 Task: Look for space in Madrid from 20th april 2023 to 10th may 2023 for 5 adults in price range Rs.18000 to Rs.25000. Place can be entire place or private room with 5 bedrooms having 5 beds and 5 bathrooms. Property type can be house. Amenities needed are: wifiair conditioning, free parkinig on premises, gym, breakfast, beachfront. Booking option can be shelf check-in. Required host language is English.
Action: Mouse moved to (411, 455)
Screenshot: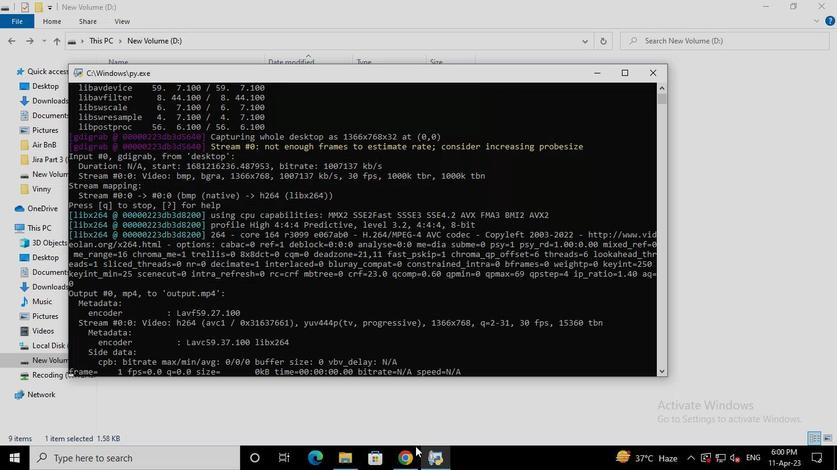 
Action: Mouse pressed left at (411, 455)
Screenshot: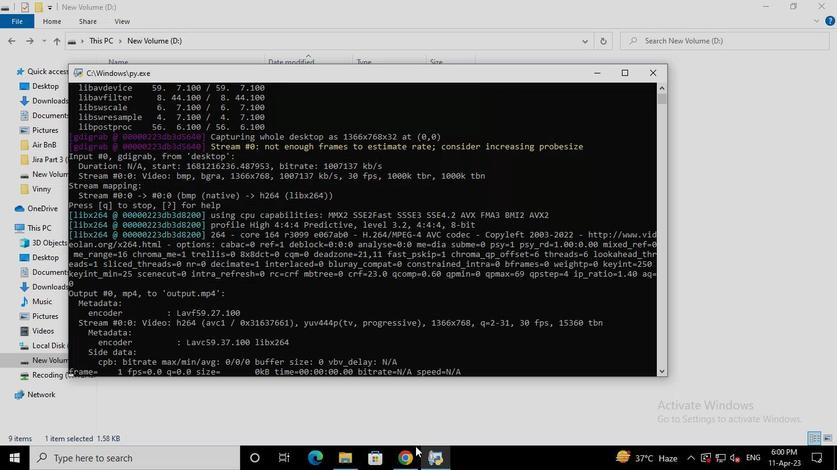 
Action: Mouse moved to (335, 109)
Screenshot: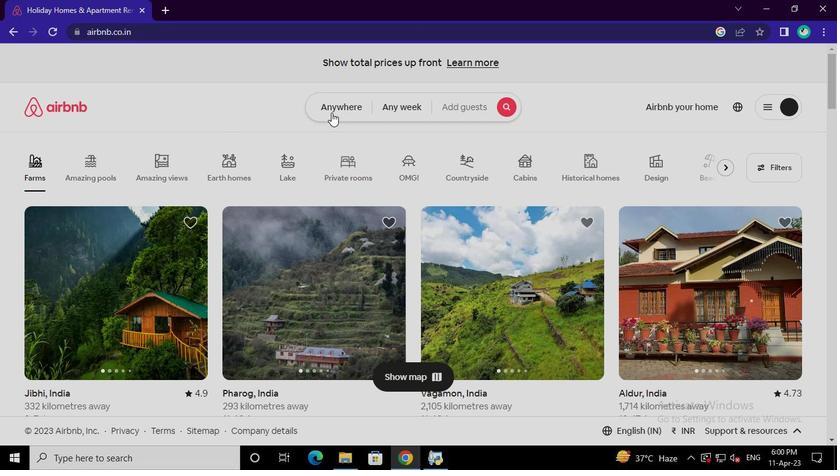 
Action: Mouse pressed left at (335, 109)
Screenshot: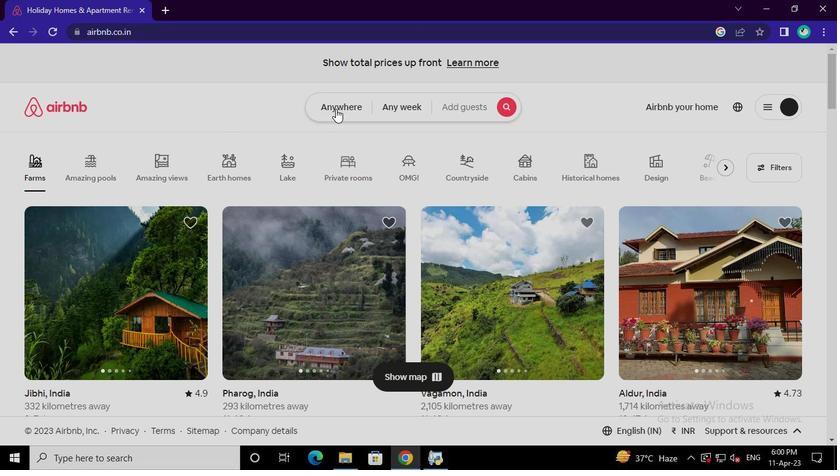 
Action: Mouse moved to (273, 144)
Screenshot: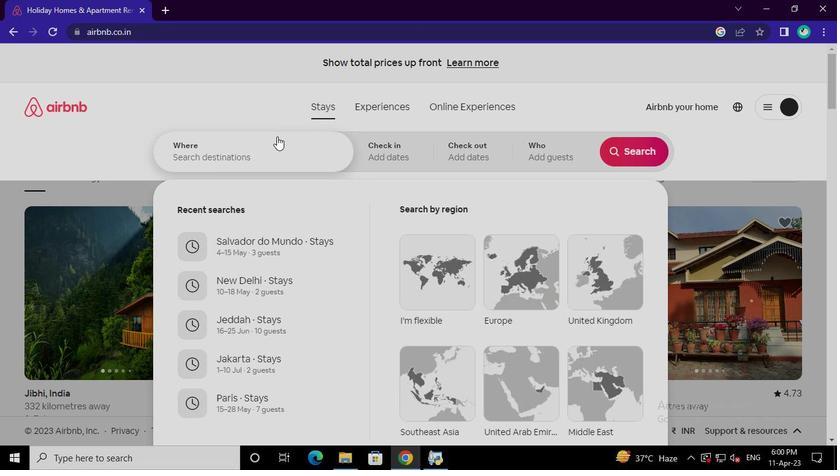 
Action: Mouse pressed left at (273, 144)
Screenshot: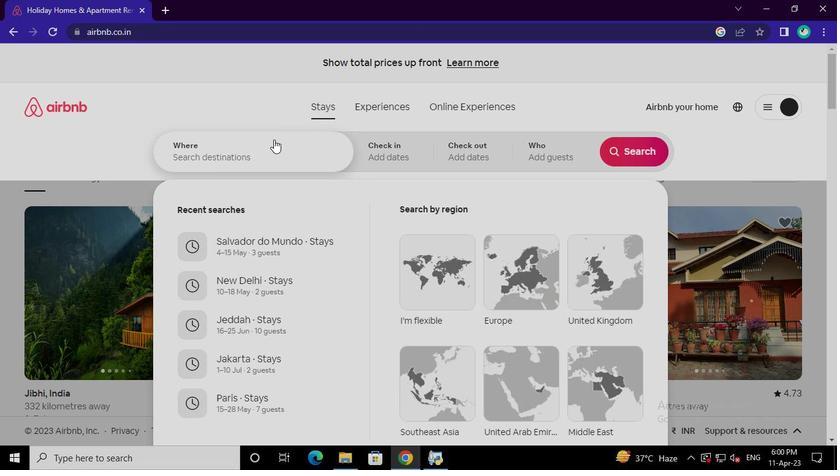 
Action: Keyboard m
Screenshot: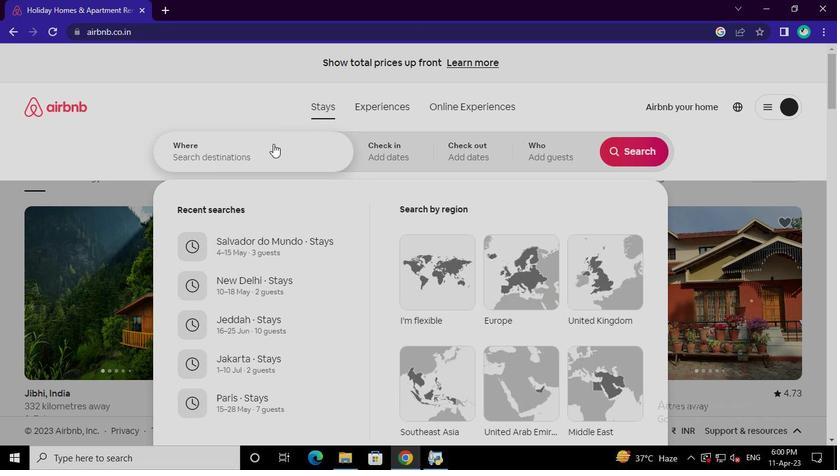 
Action: Keyboard a
Screenshot: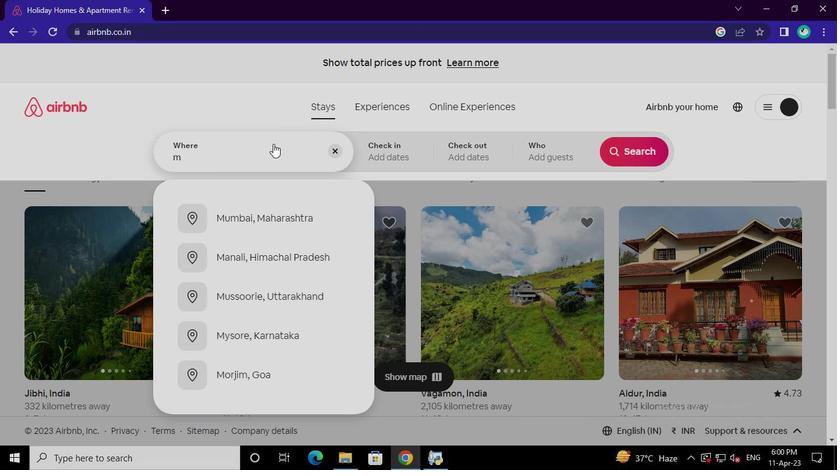 
Action: Keyboard d
Screenshot: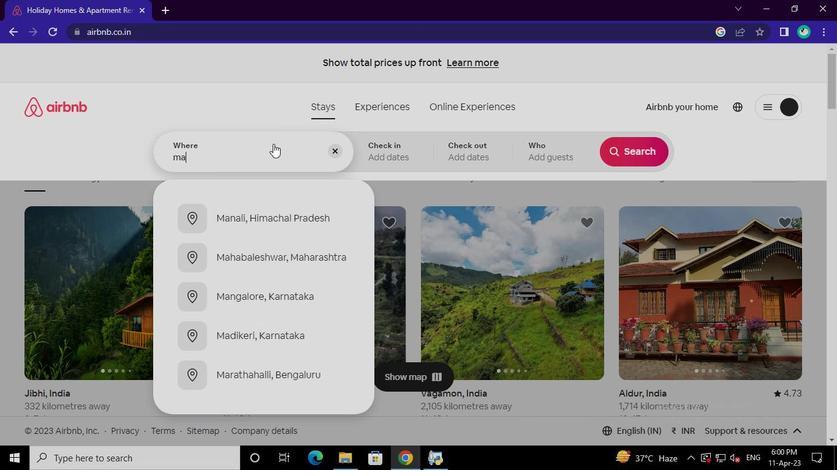 
Action: Keyboard r
Screenshot: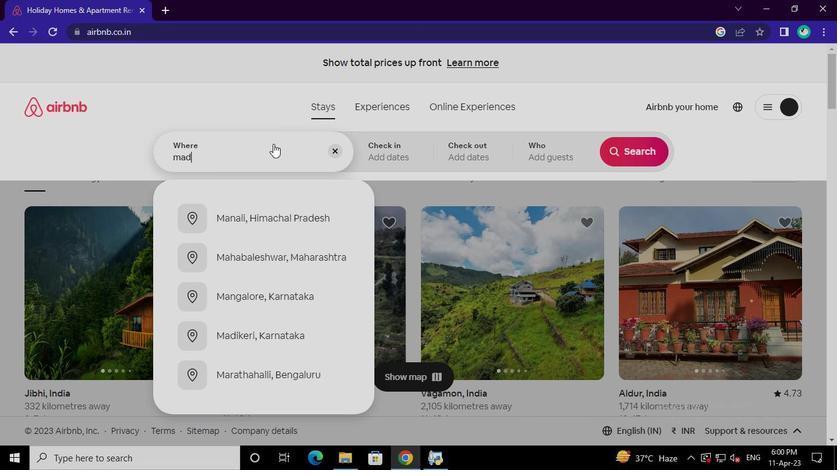 
Action: Keyboard i
Screenshot: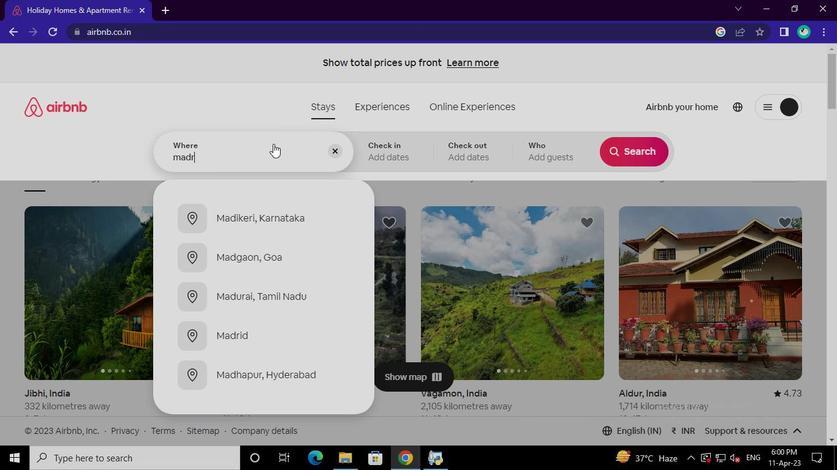 
Action: Keyboard d
Screenshot: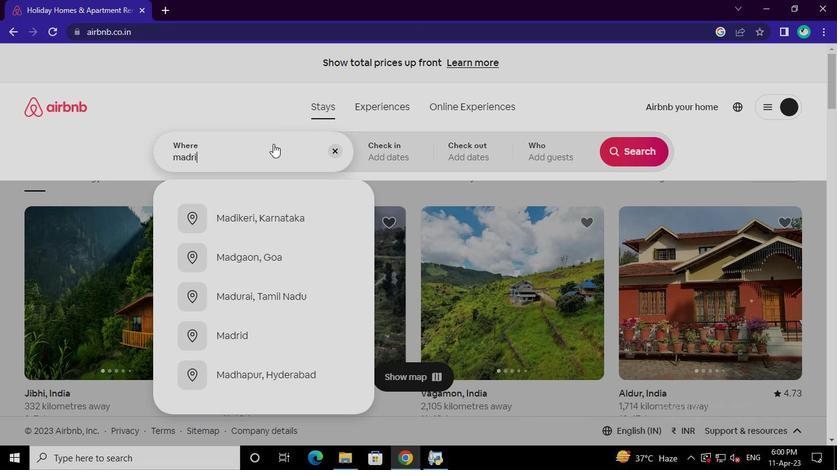 
Action: Mouse moved to (270, 212)
Screenshot: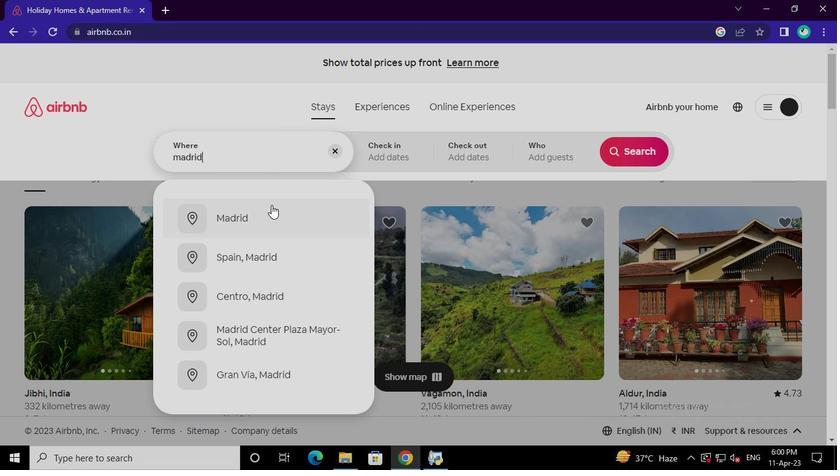 
Action: Mouse pressed left at (270, 212)
Screenshot: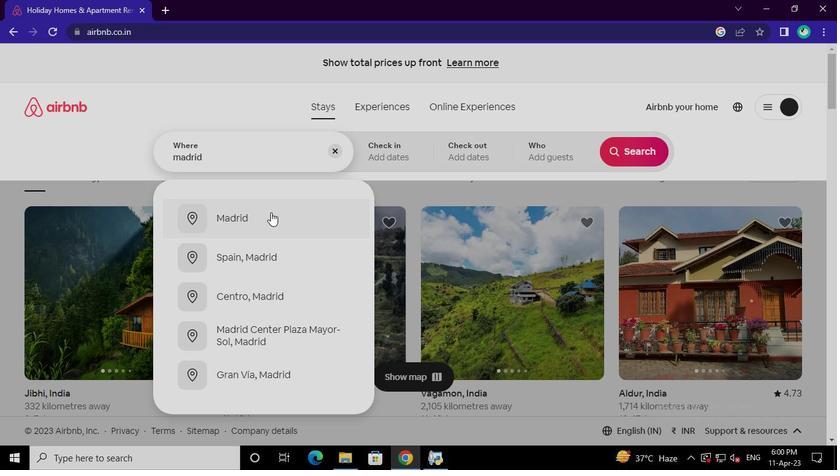 
Action: Mouse moved to (310, 385)
Screenshot: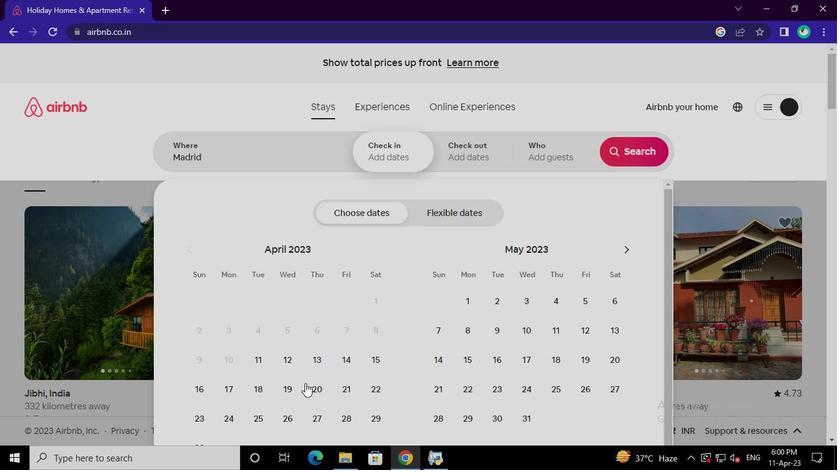 
Action: Mouse pressed left at (310, 385)
Screenshot: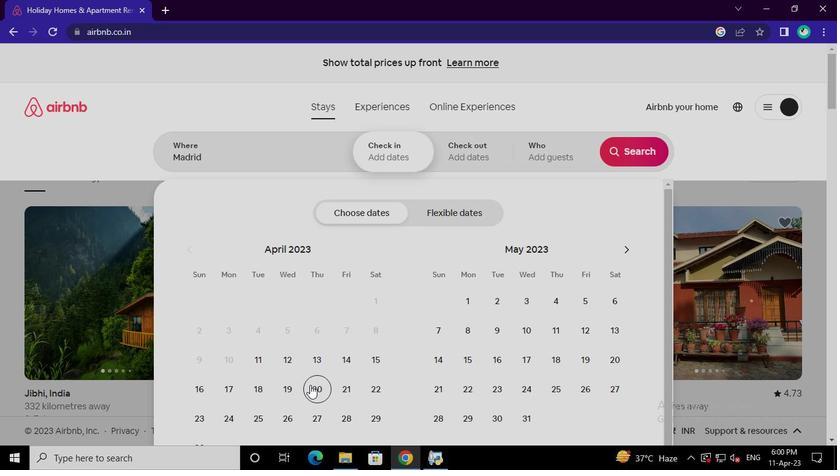 
Action: Mouse moved to (521, 329)
Screenshot: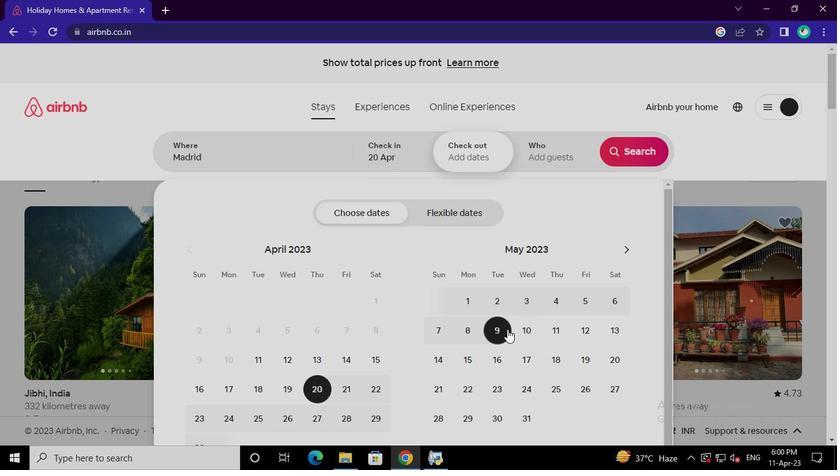 
Action: Mouse pressed left at (521, 329)
Screenshot: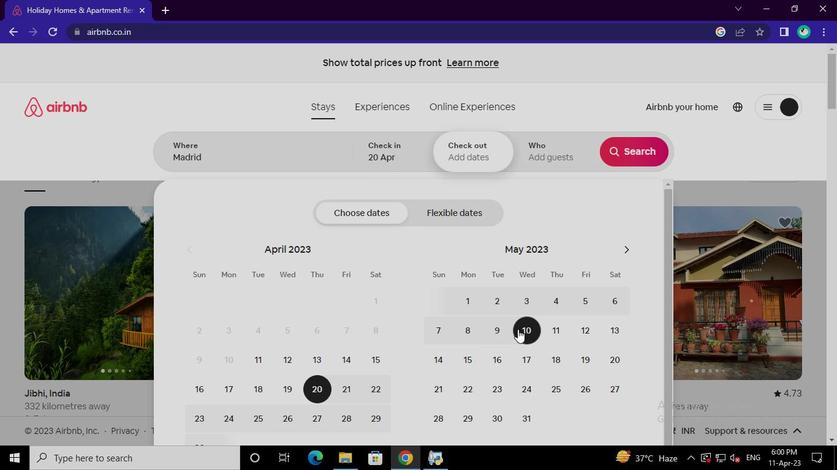 
Action: Mouse moved to (543, 146)
Screenshot: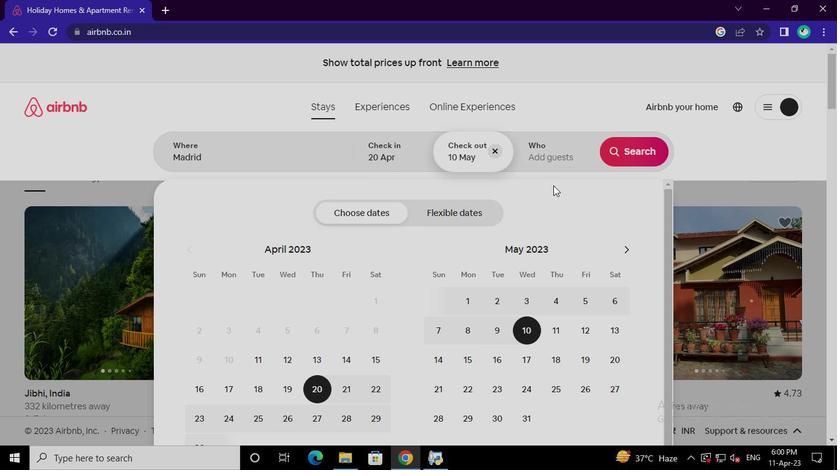 
Action: Mouse pressed left at (543, 146)
Screenshot: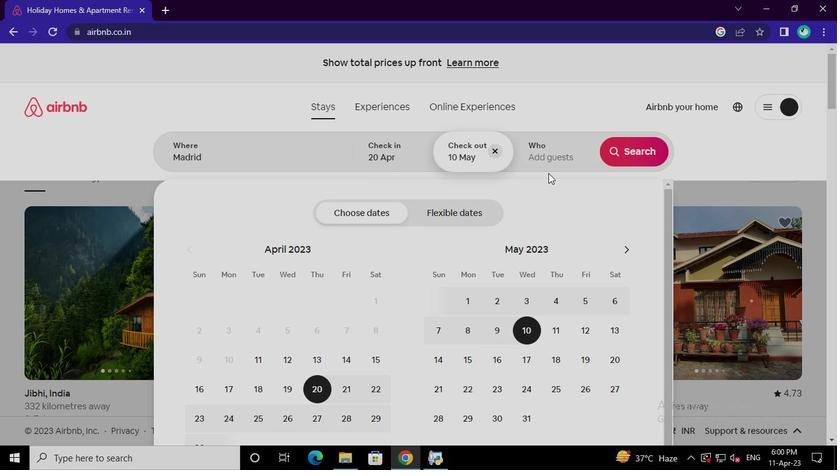 
Action: Mouse moved to (641, 215)
Screenshot: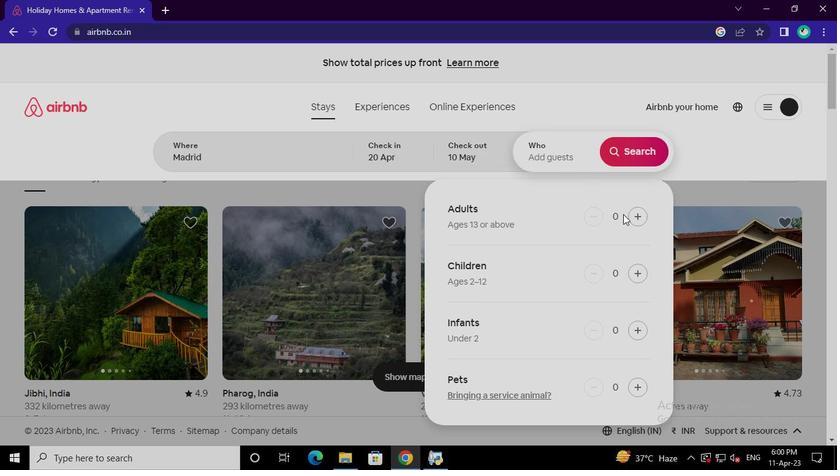 
Action: Mouse pressed left at (641, 215)
Screenshot: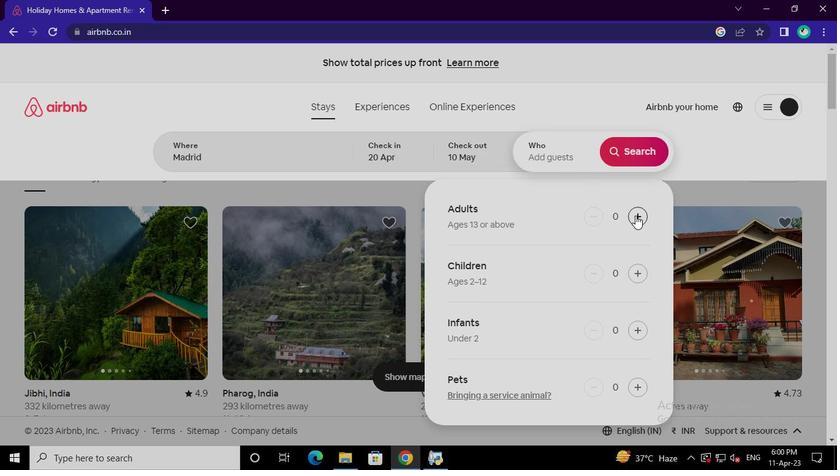 
Action: Mouse pressed left at (641, 215)
Screenshot: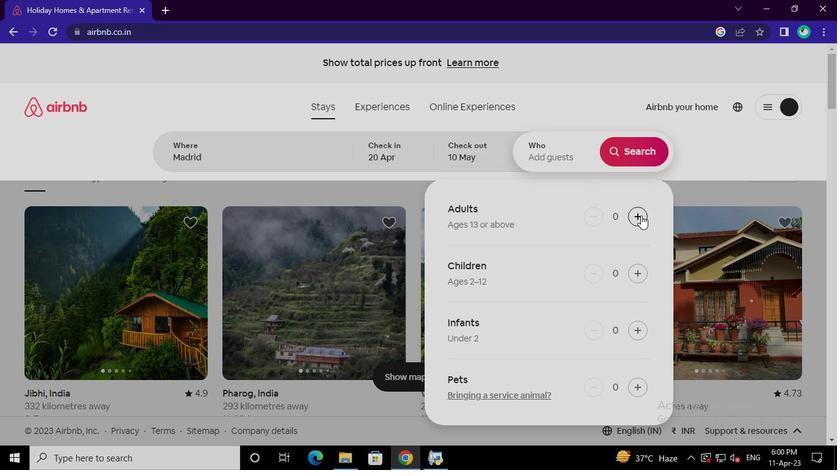 
Action: Mouse pressed left at (641, 215)
Screenshot: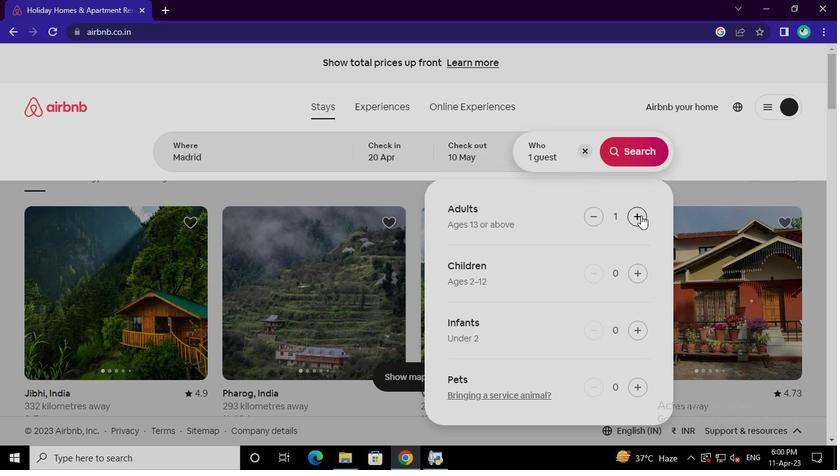 
Action: Mouse pressed left at (641, 215)
Screenshot: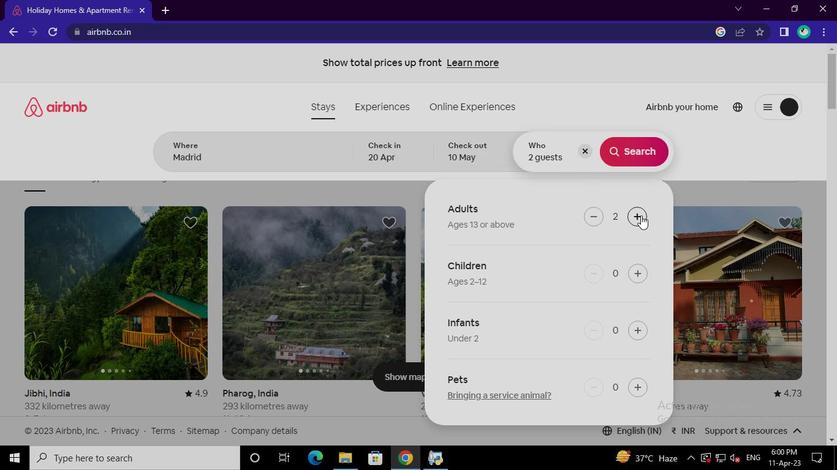 
Action: Mouse pressed left at (641, 215)
Screenshot: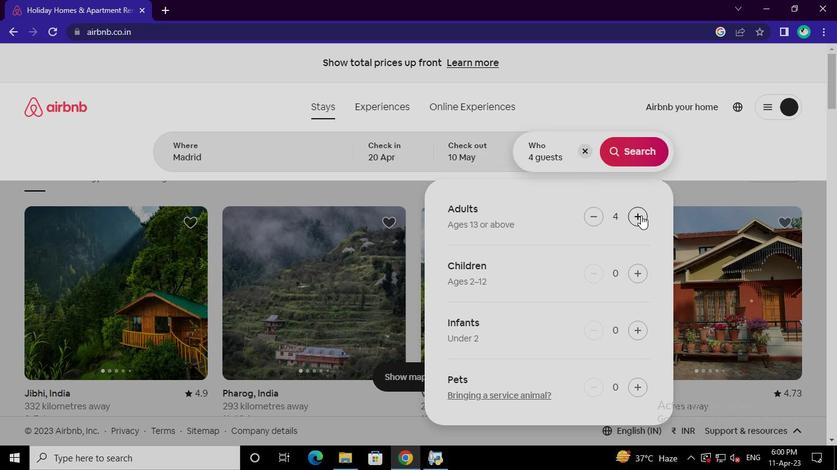 
Action: Mouse moved to (638, 156)
Screenshot: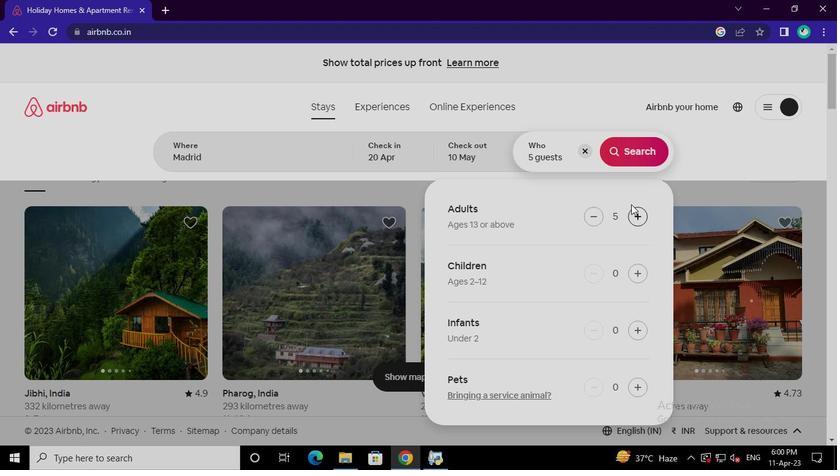 
Action: Mouse pressed left at (638, 156)
Screenshot: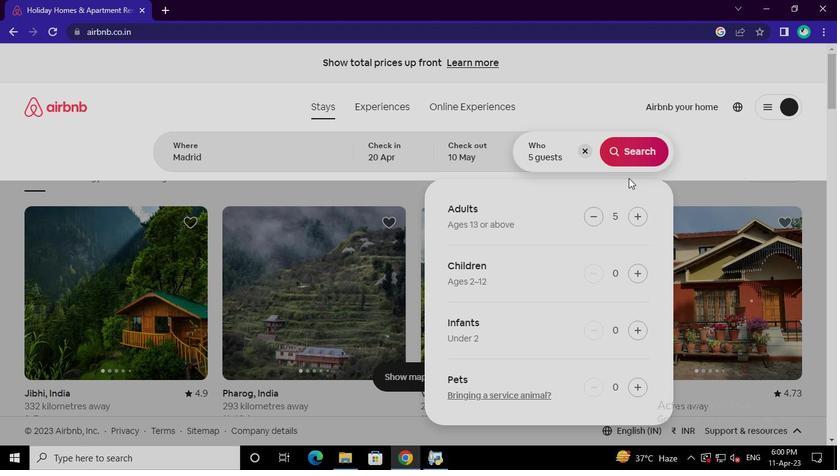 
Action: Mouse moved to (777, 123)
Screenshot: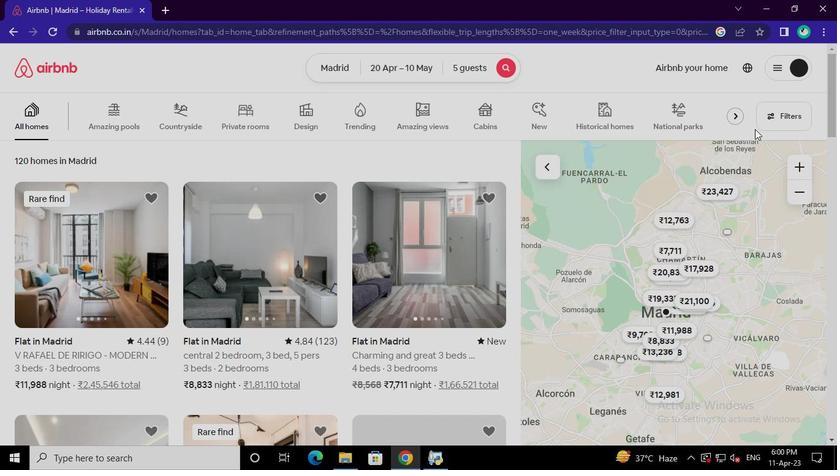 
Action: Mouse pressed left at (777, 123)
Screenshot: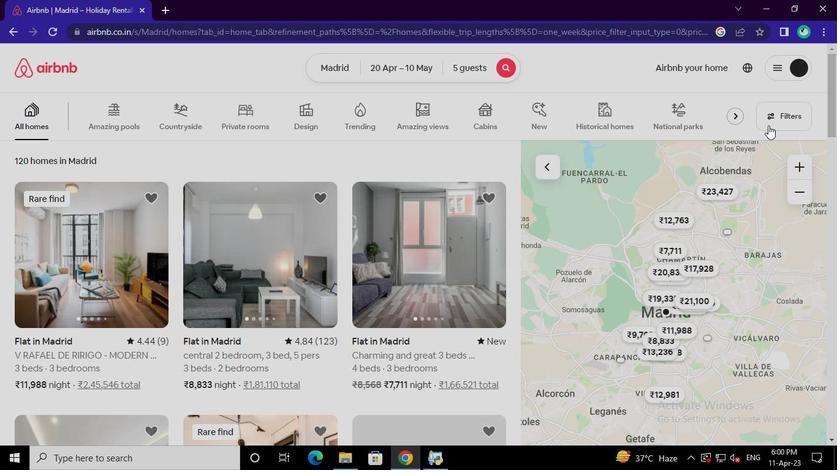 
Action: Mouse moved to (319, 268)
Screenshot: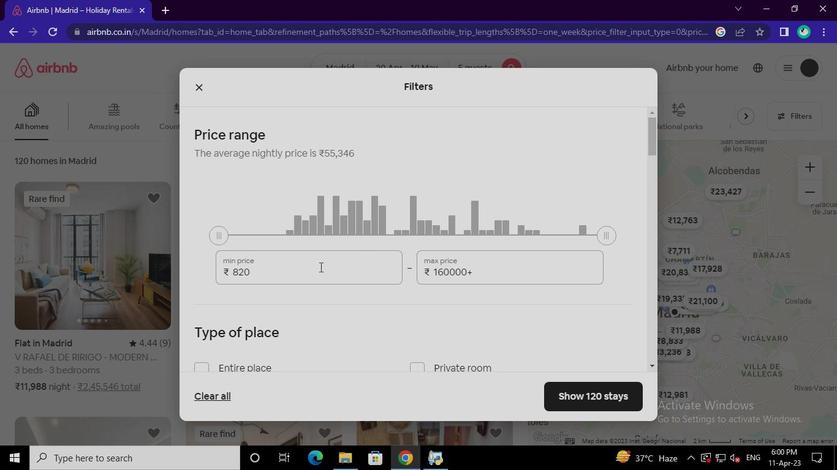 
Action: Mouse pressed left at (319, 268)
Screenshot: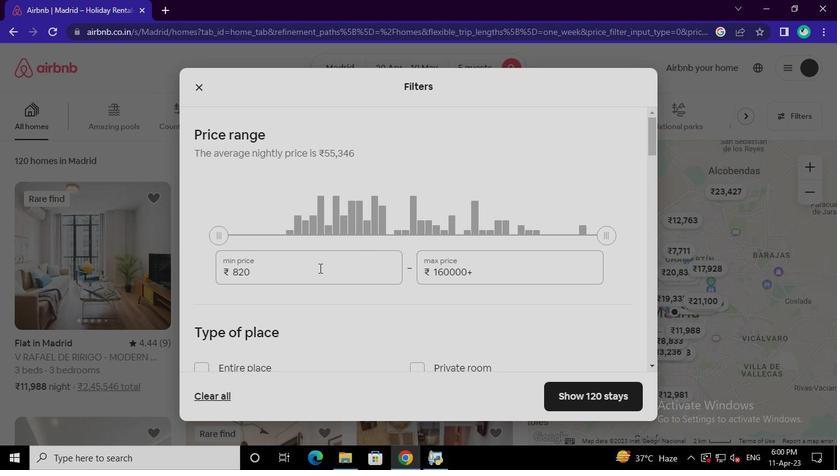 
Action: Keyboard Key.backspace
Screenshot: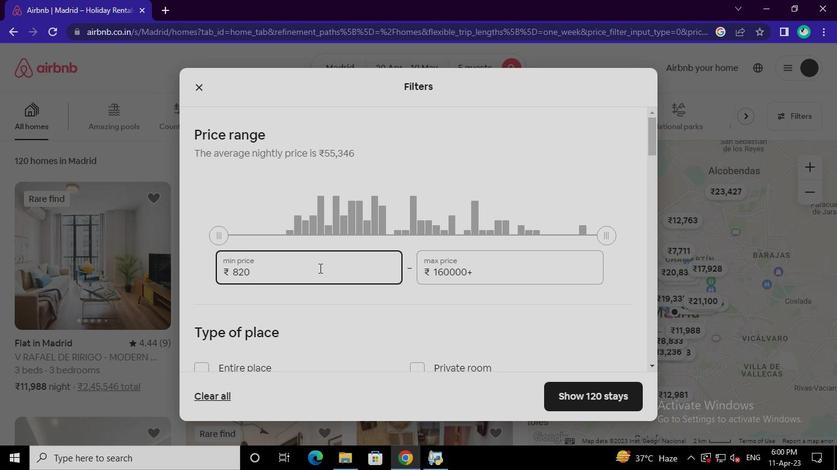 
Action: Keyboard Key.backspace
Screenshot: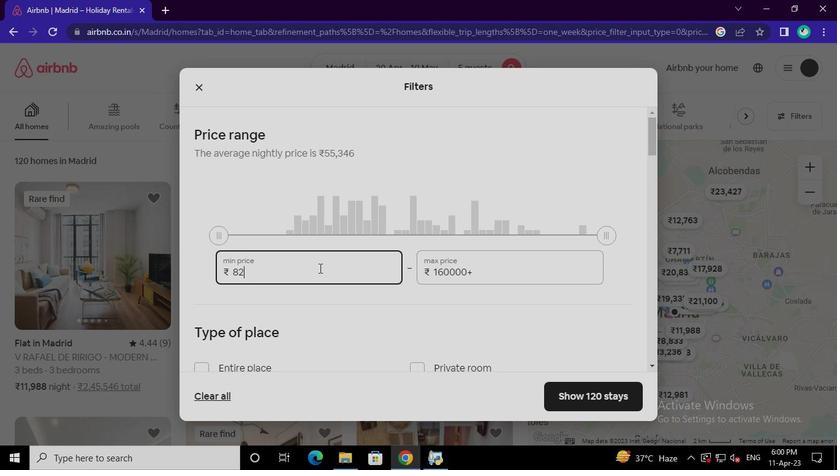 
Action: Keyboard Key.backspace
Screenshot: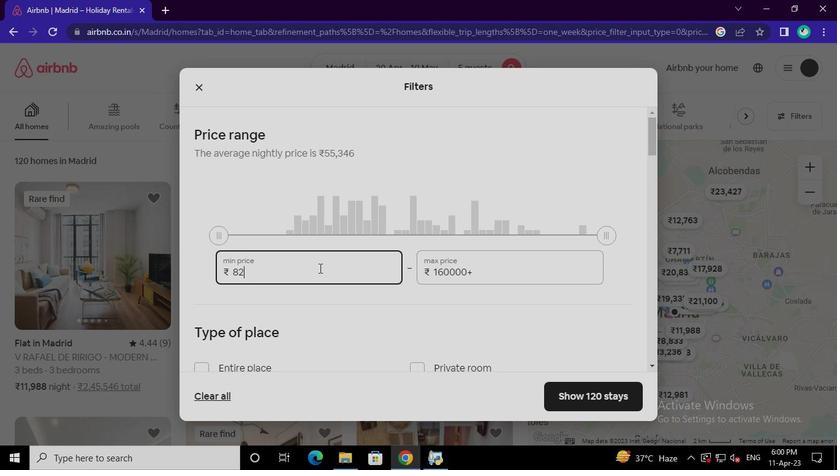 
Action: Keyboard Key.backspace
Screenshot: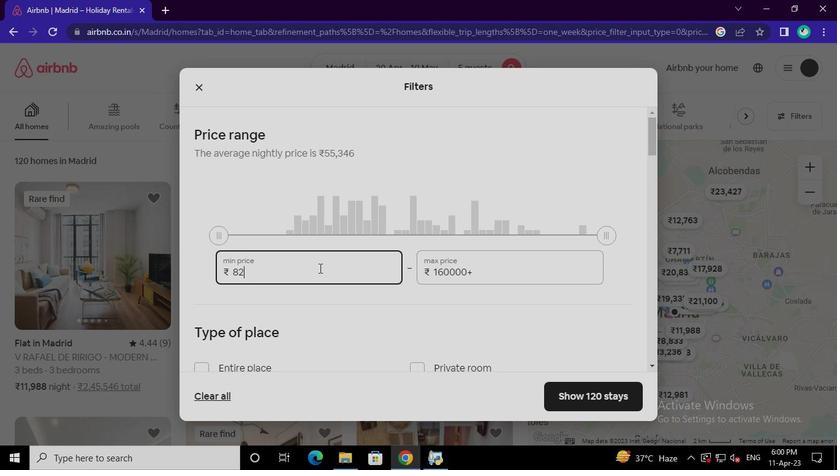
Action: Keyboard Key.backspace
Screenshot: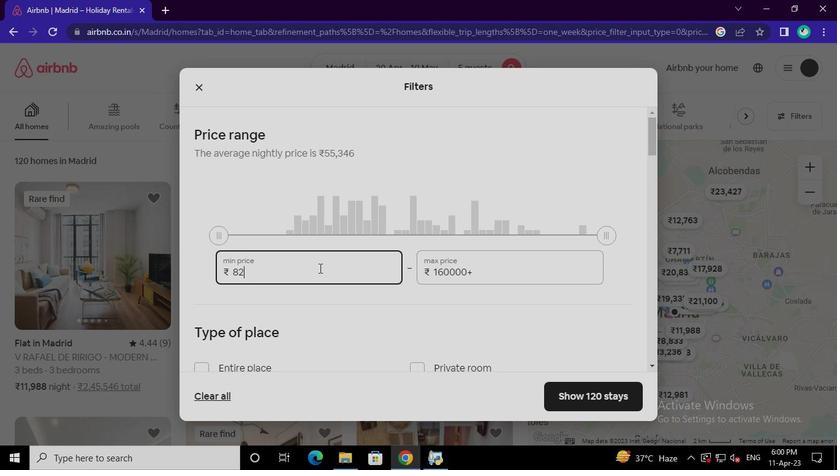 
Action: Keyboard Key.backspace
Screenshot: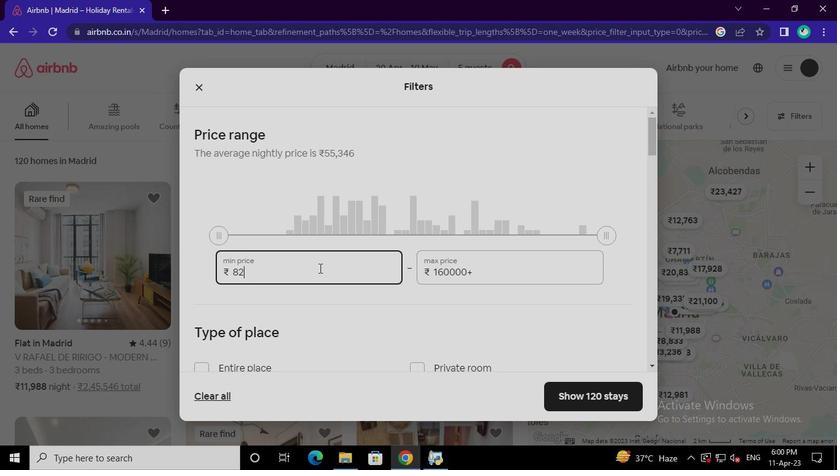 
Action: Keyboard Key.backspace
Screenshot: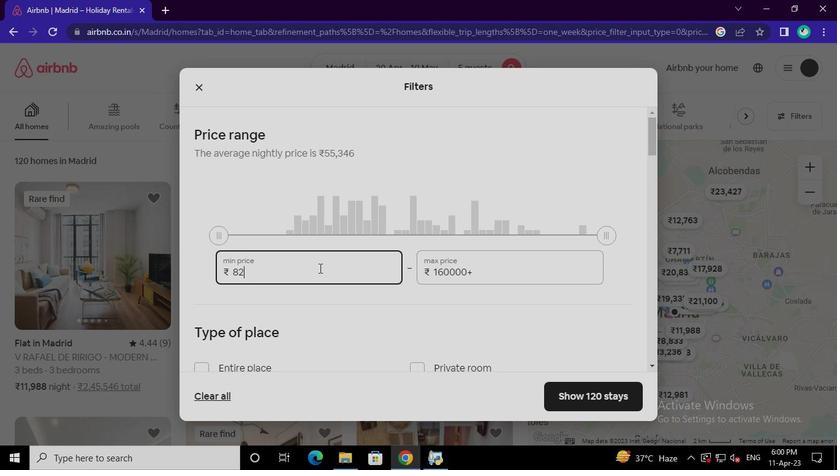 
Action: Keyboard Key.backspace
Screenshot: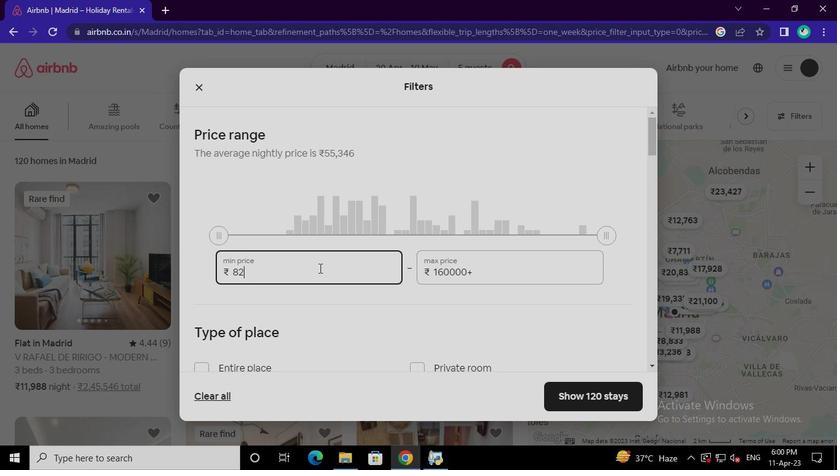 
Action: Keyboard Key.backspace
Screenshot: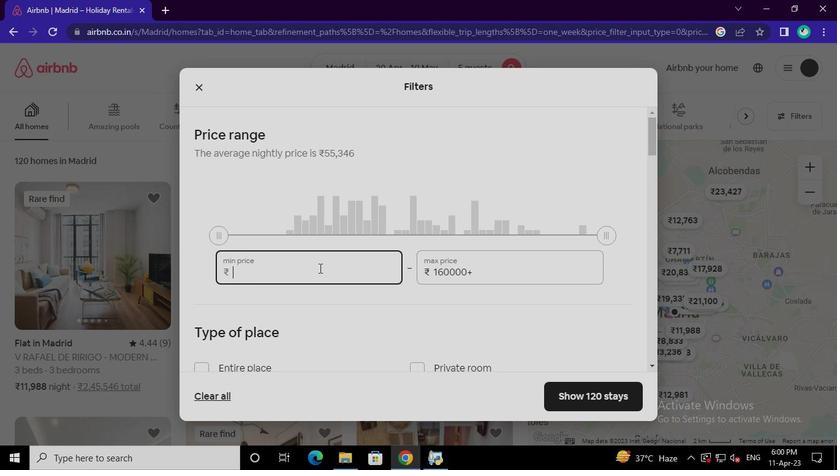 
Action: Keyboard Key.backspace
Screenshot: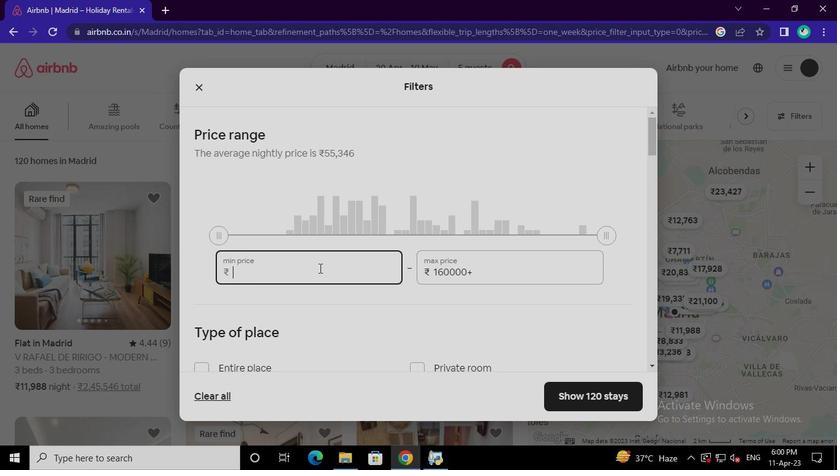 
Action: Keyboard Key.backspace
Screenshot: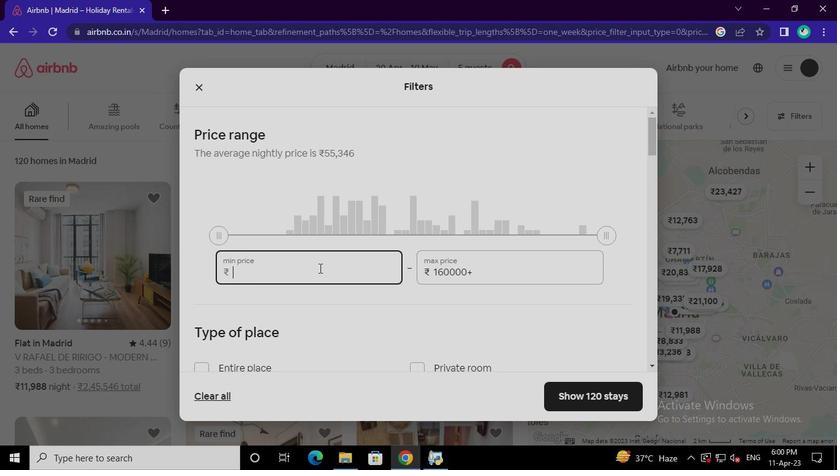 
Action: Keyboard <97>
Screenshot: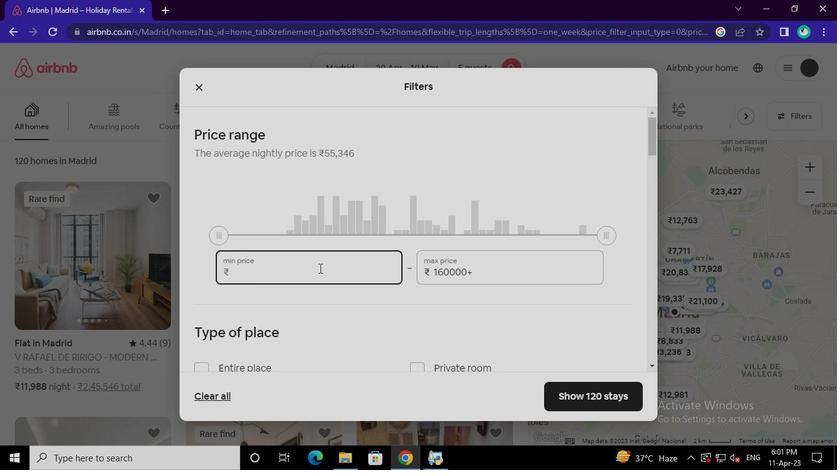 
Action: Keyboard <104>
Screenshot: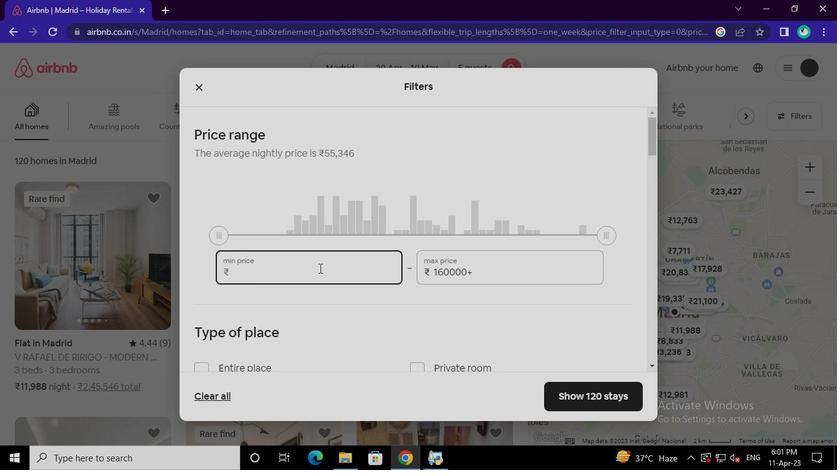 
Action: Keyboard <96>
Screenshot: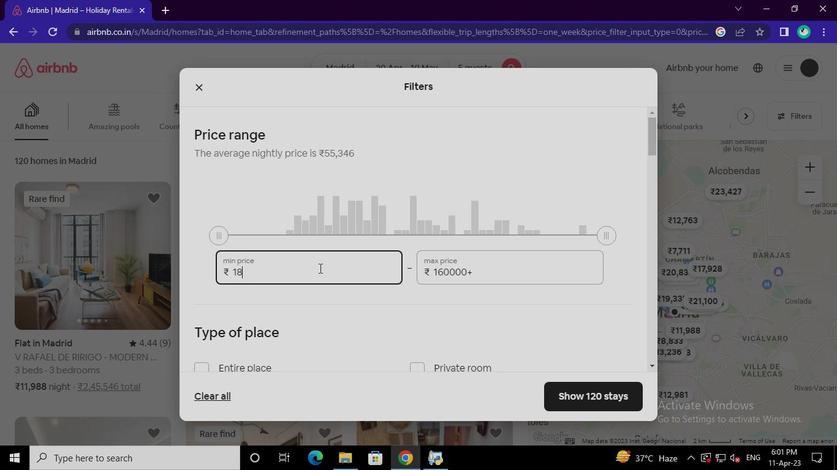 
Action: Keyboard <96>
Screenshot: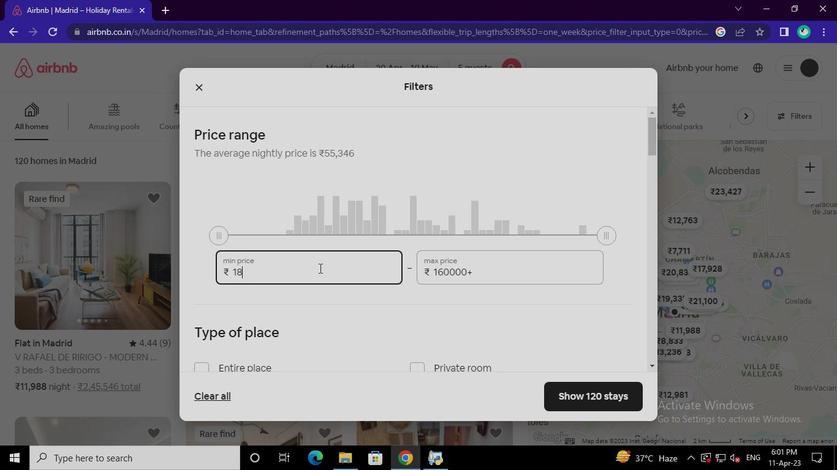 
Action: Keyboard <96>
Screenshot: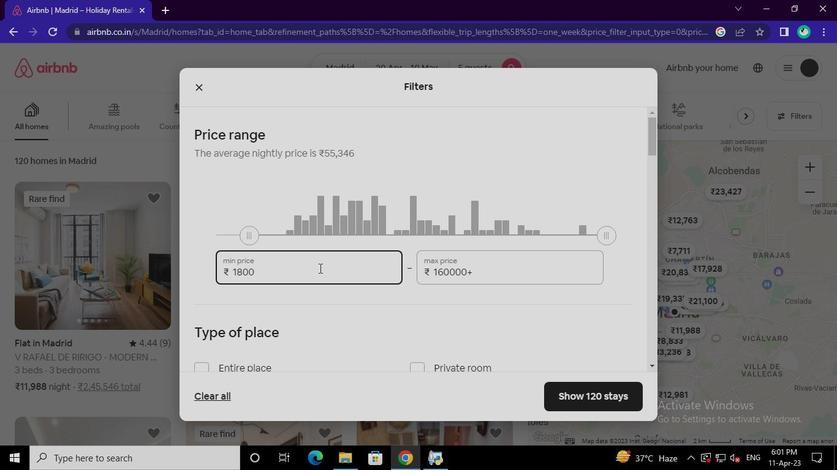 
Action: Mouse moved to (475, 274)
Screenshot: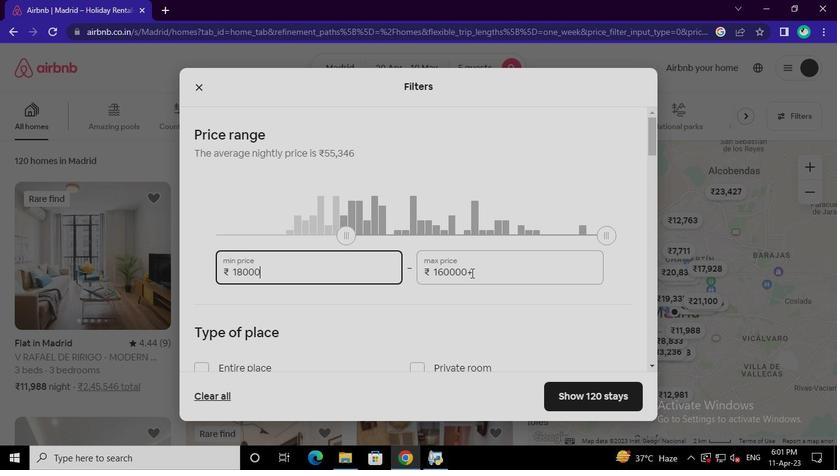 
Action: Mouse pressed left at (475, 274)
Screenshot: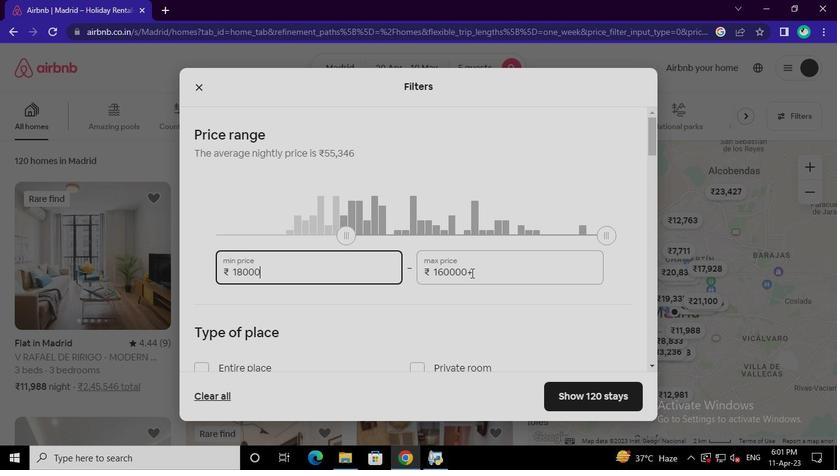 
Action: Keyboard Key.backspace
Screenshot: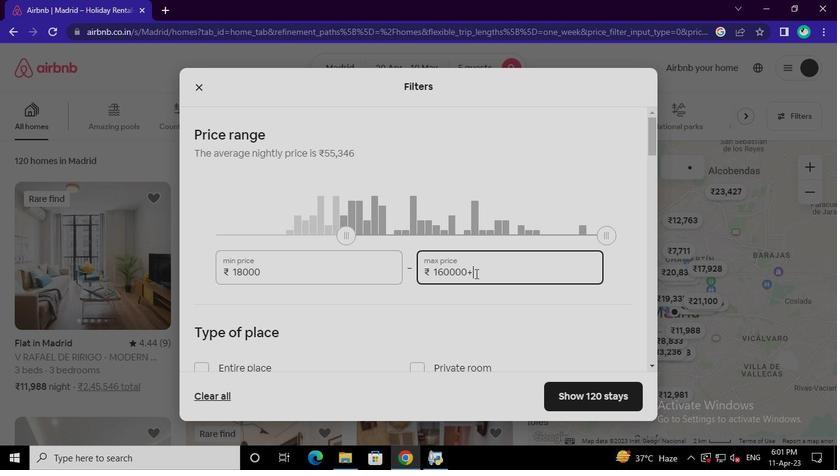 
Action: Keyboard Key.backspace
Screenshot: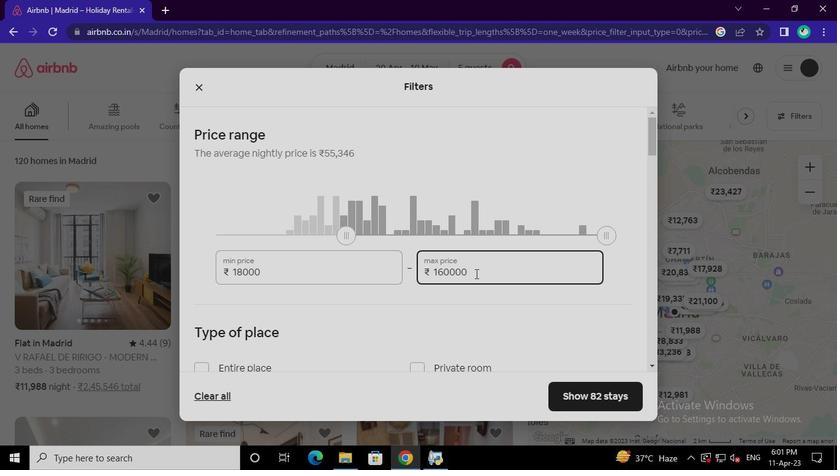 
Action: Keyboard Key.backspace
Screenshot: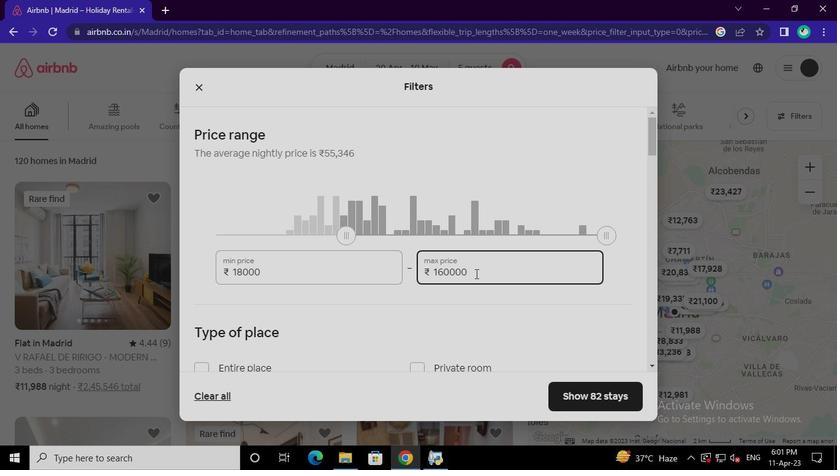 
Action: Keyboard Key.backspace
Screenshot: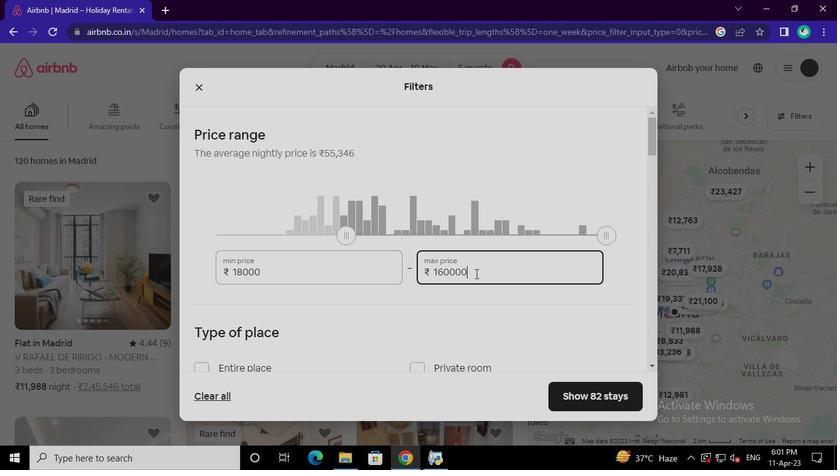 
Action: Keyboard Key.backspace
Screenshot: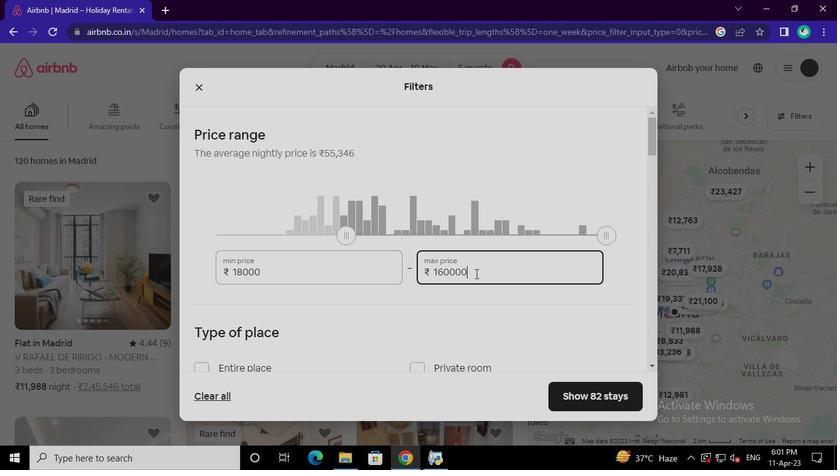 
Action: Keyboard Key.backspace
Screenshot: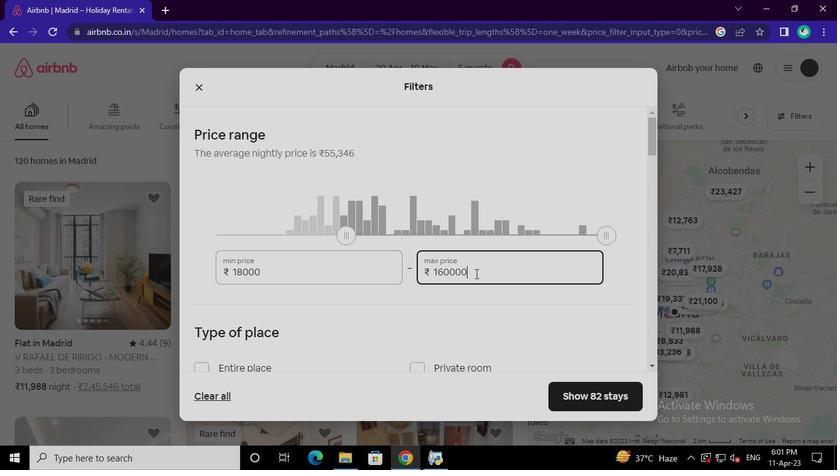 
Action: Keyboard Key.backspace
Screenshot: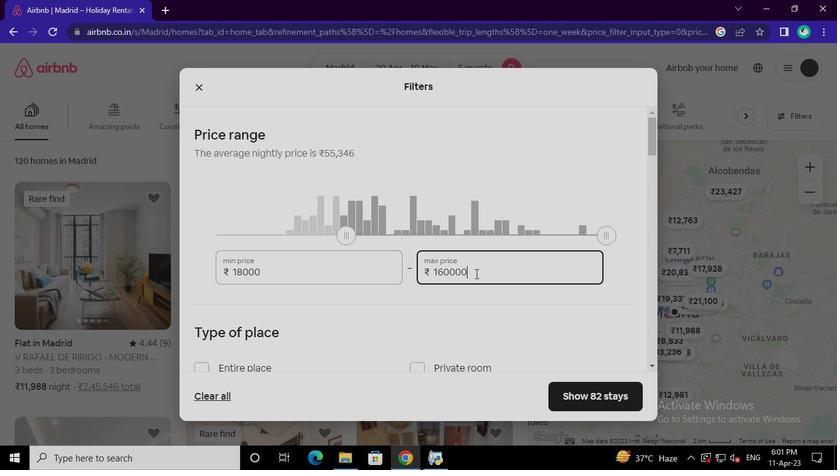 
Action: Keyboard Key.backspace
Screenshot: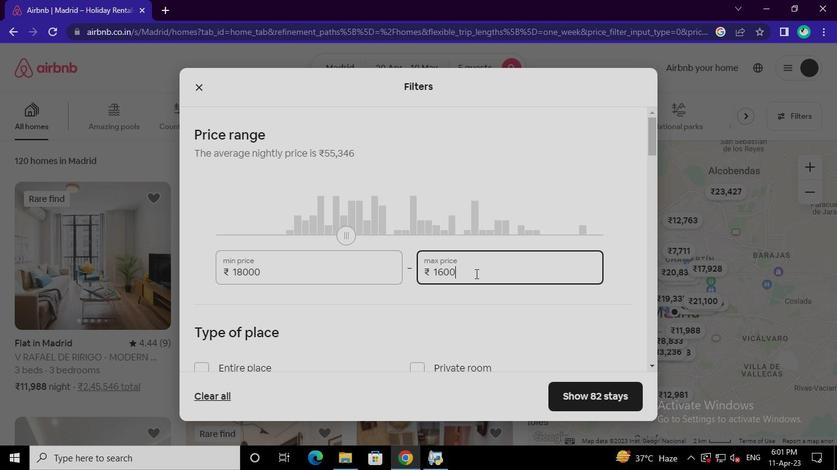 
Action: Keyboard Key.backspace
Screenshot: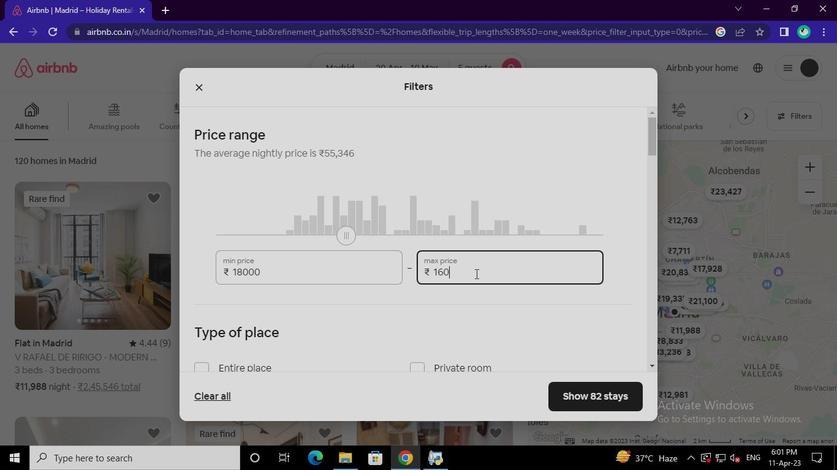 
Action: Keyboard Key.backspace
Screenshot: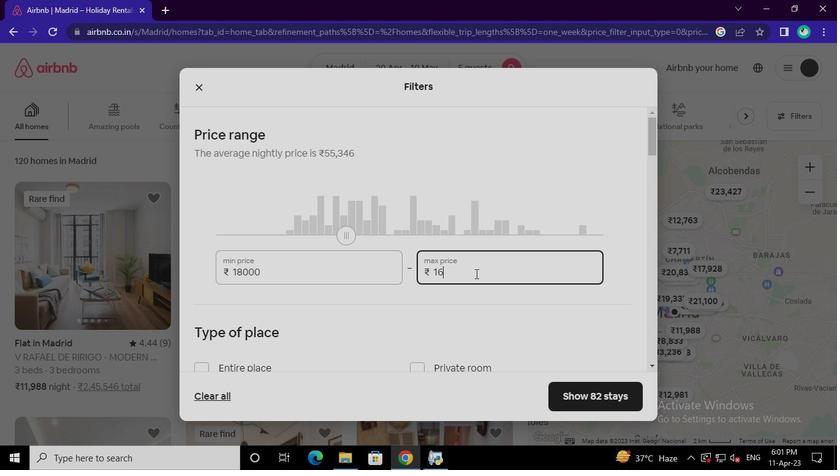 
Action: Keyboard Key.backspace
Screenshot: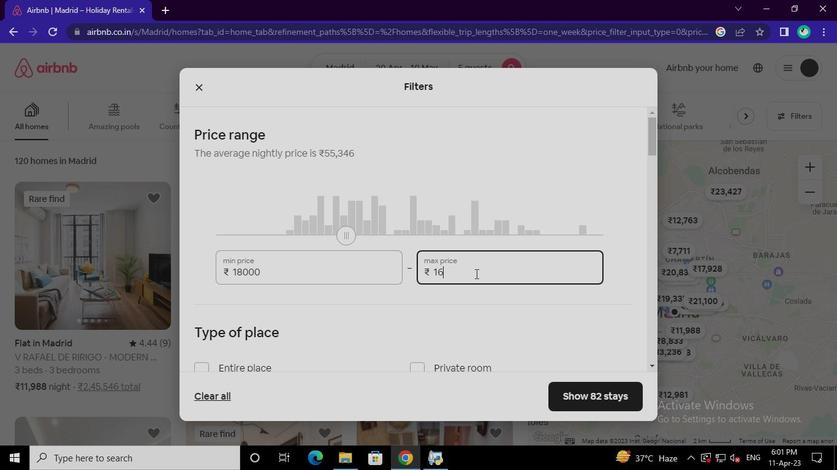 
Action: Keyboard Key.backspace
Screenshot: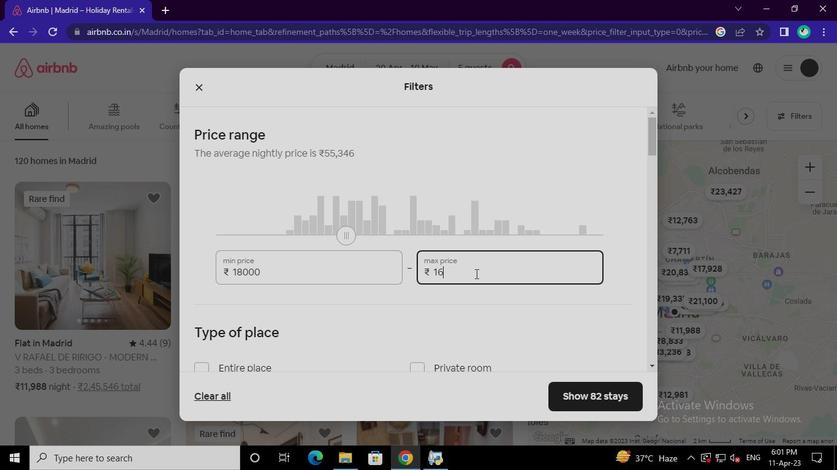 
Action: Keyboard Key.backspace
Screenshot: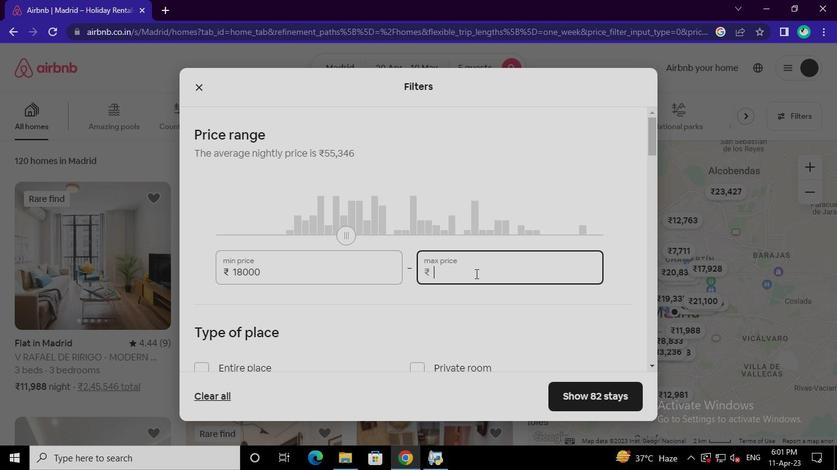 
Action: Keyboard Key.backspace
Screenshot: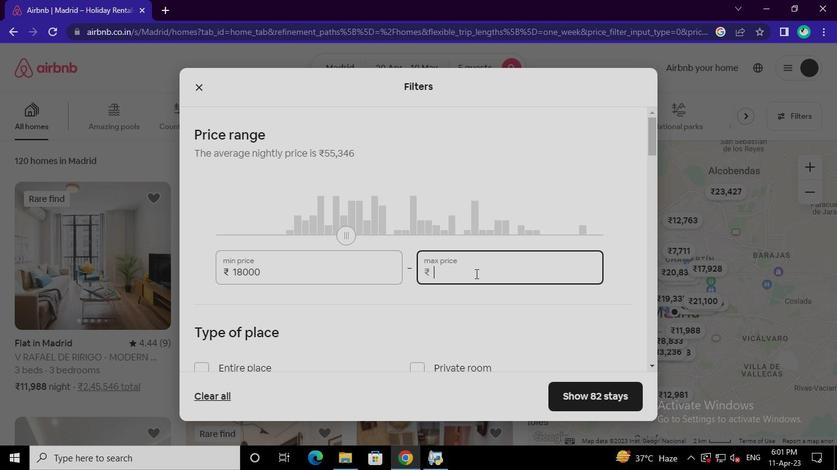 
Action: Keyboard Key.backspace
Screenshot: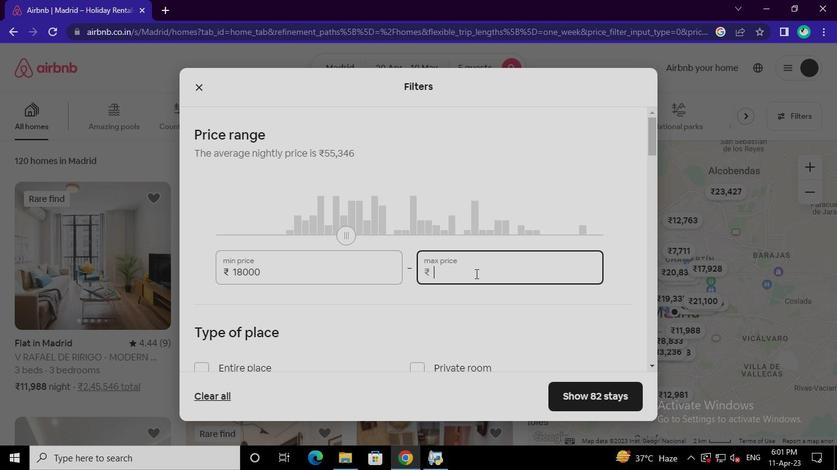 
Action: Keyboard Key.backspace
Screenshot: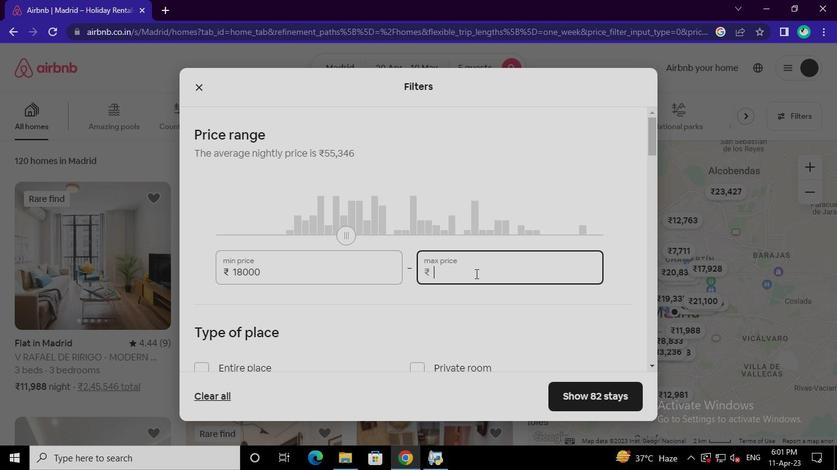 
Action: Keyboard Key.backspace
Screenshot: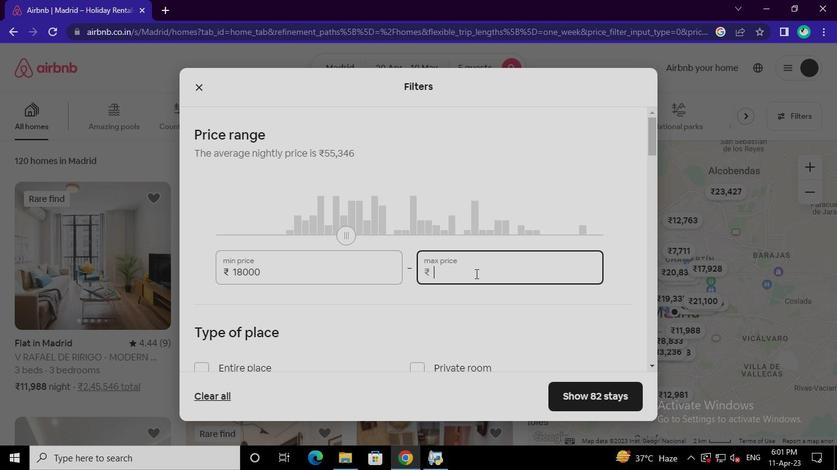 
Action: Keyboard Key.backspace
Screenshot: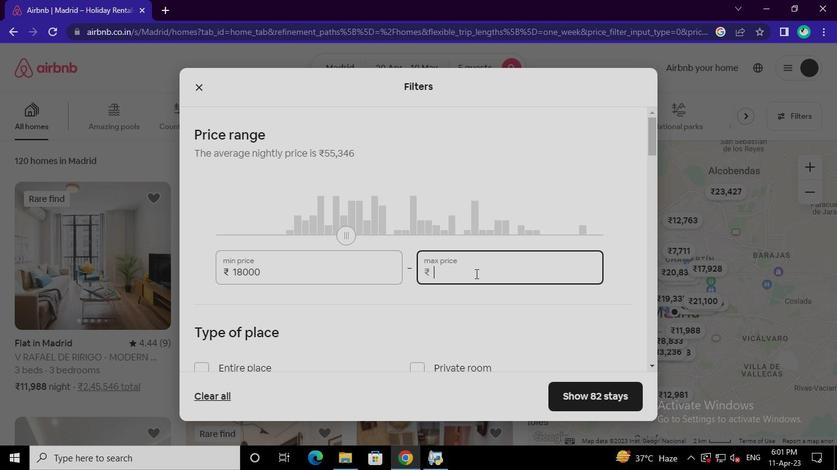 
Action: Keyboard Key.backspace
Screenshot: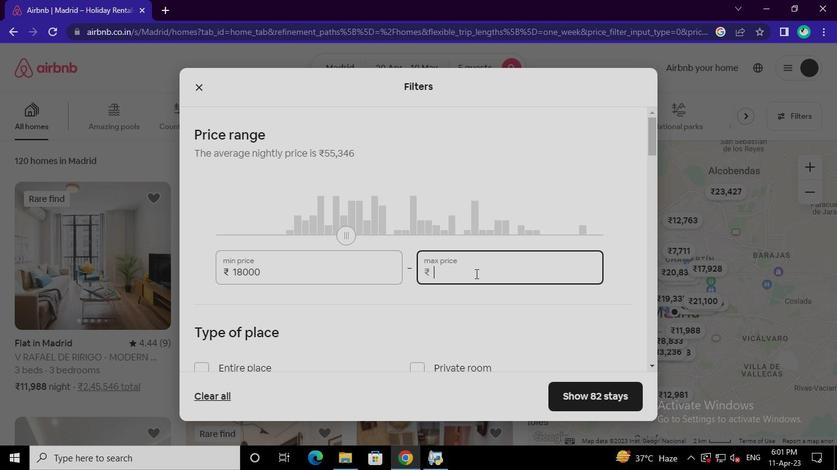 
Action: Keyboard Key.backspace
Screenshot: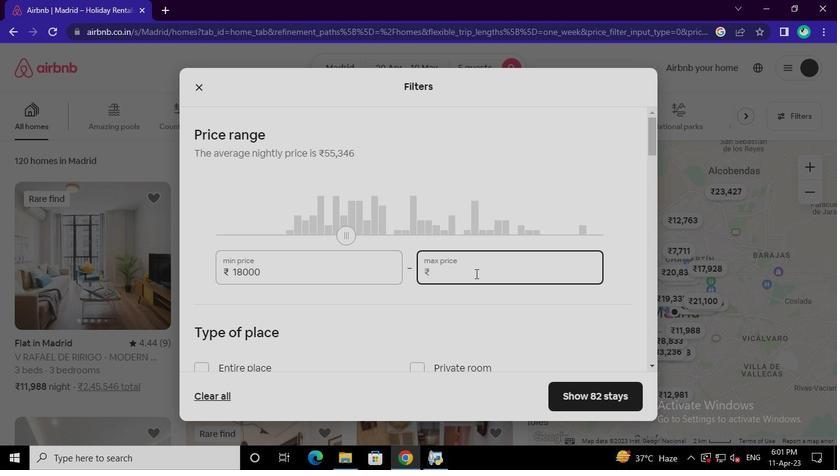 
Action: Keyboard <98>
Screenshot: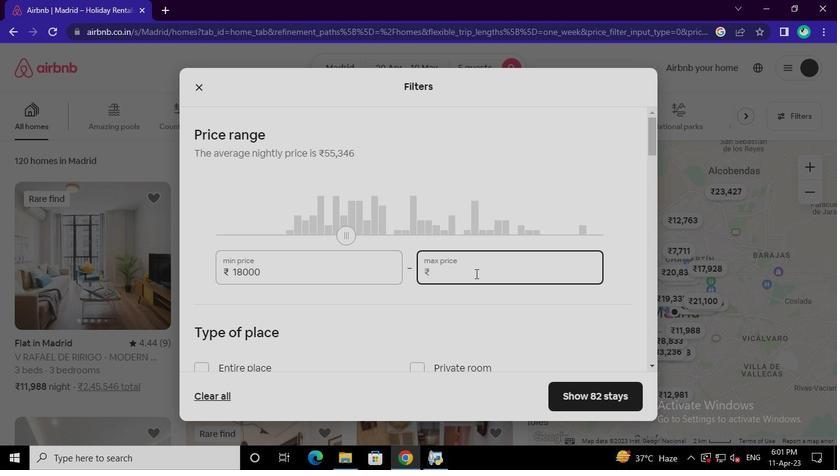 
Action: Keyboard <101>
Screenshot: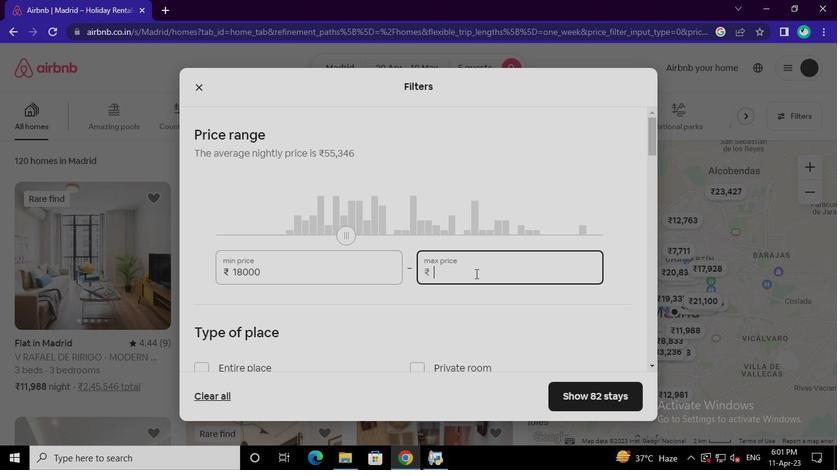 
Action: Keyboard <96>
Screenshot: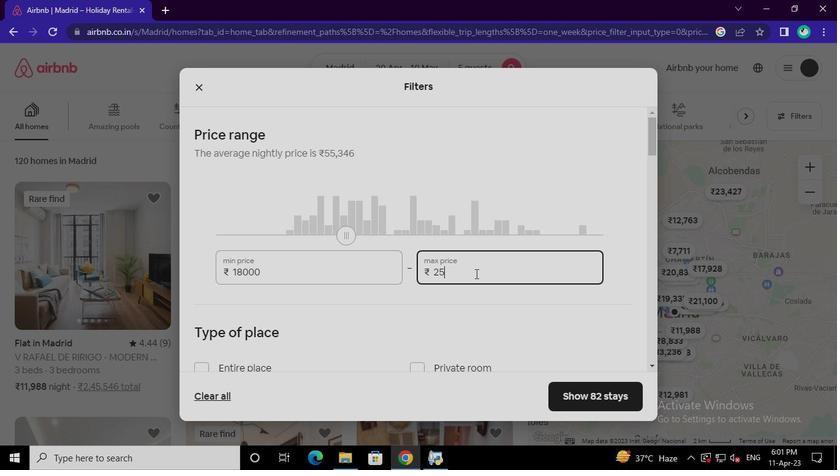 
Action: Keyboard <96>
Screenshot: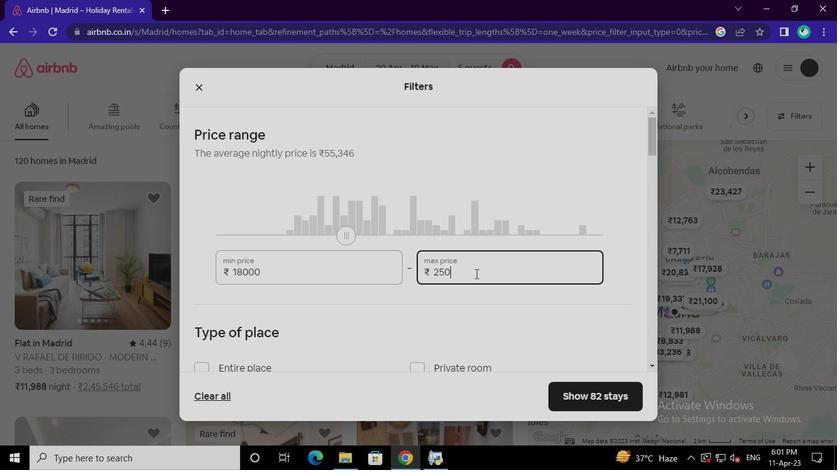 
Action: Keyboard <96>
Screenshot: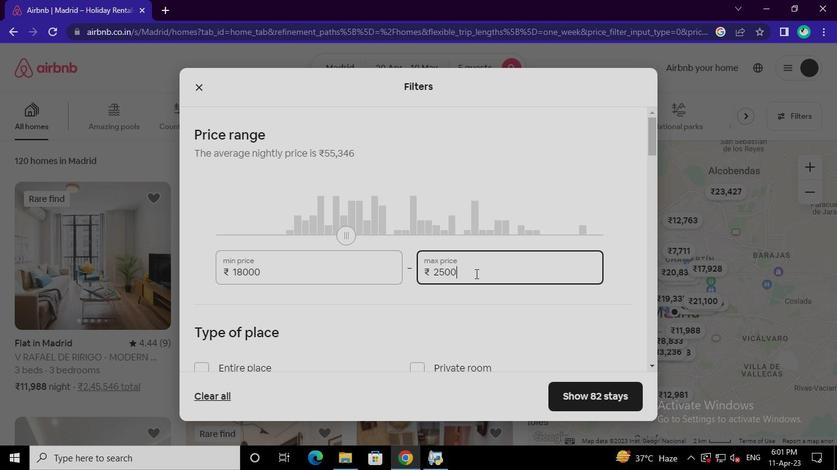 
Action: Mouse moved to (210, 247)
Screenshot: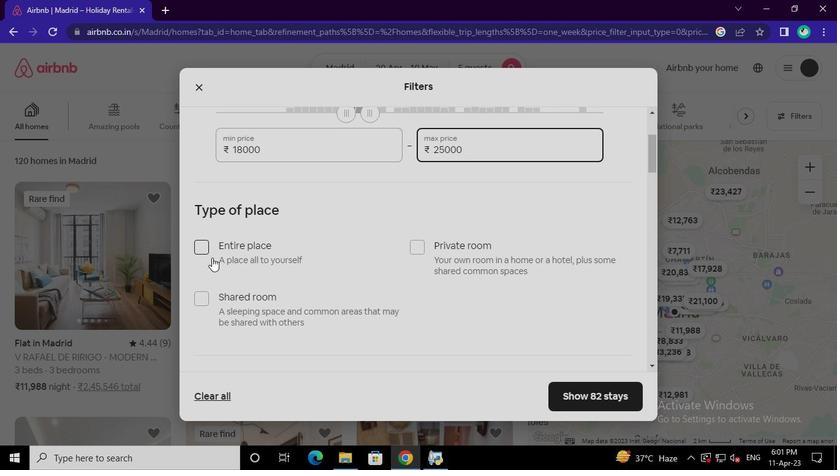 
Action: Mouse pressed left at (210, 247)
Screenshot: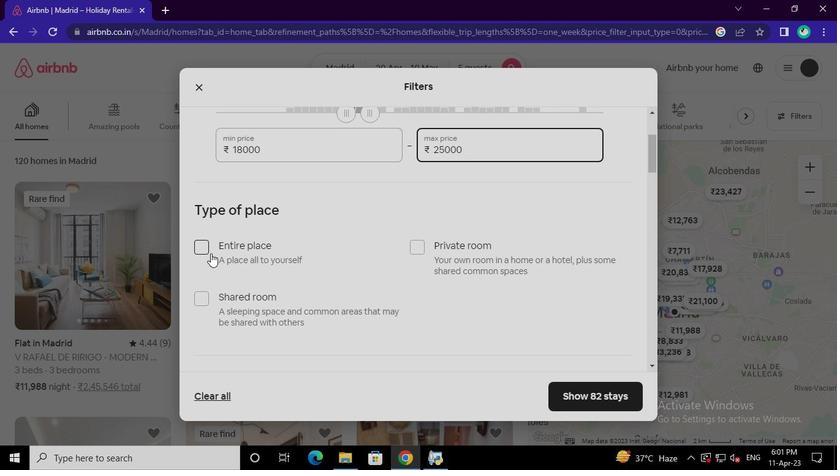 
Action: Mouse moved to (418, 193)
Screenshot: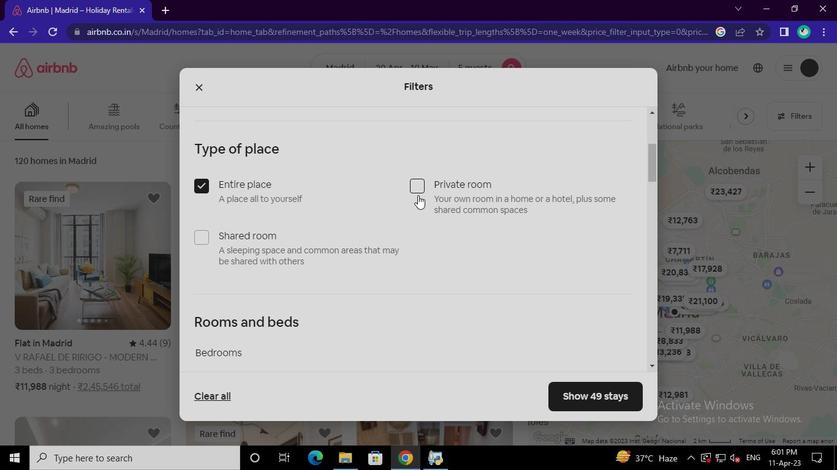 
Action: Mouse pressed left at (418, 193)
Screenshot: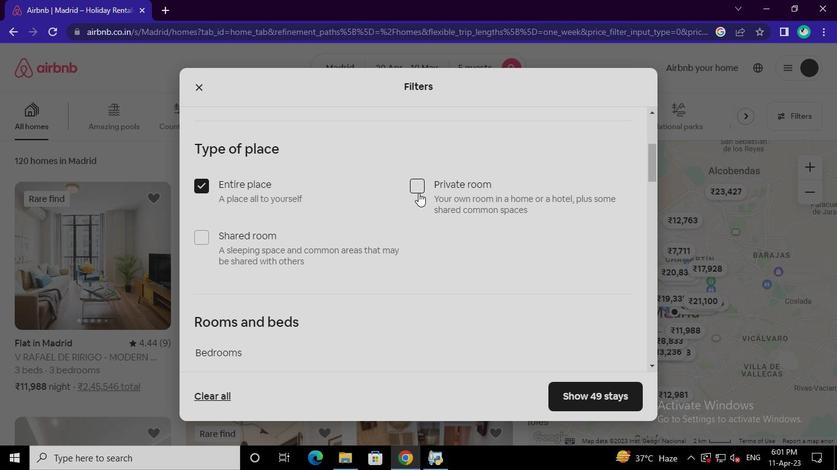 
Action: Mouse moved to (428, 267)
Screenshot: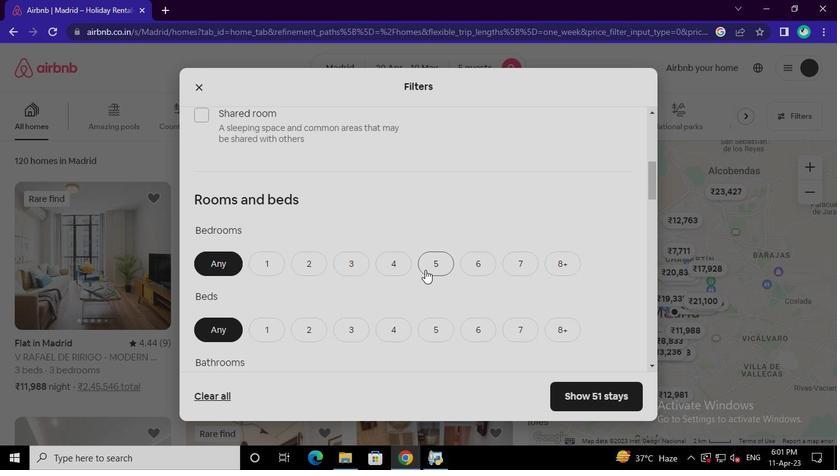 
Action: Mouse pressed left at (428, 267)
Screenshot: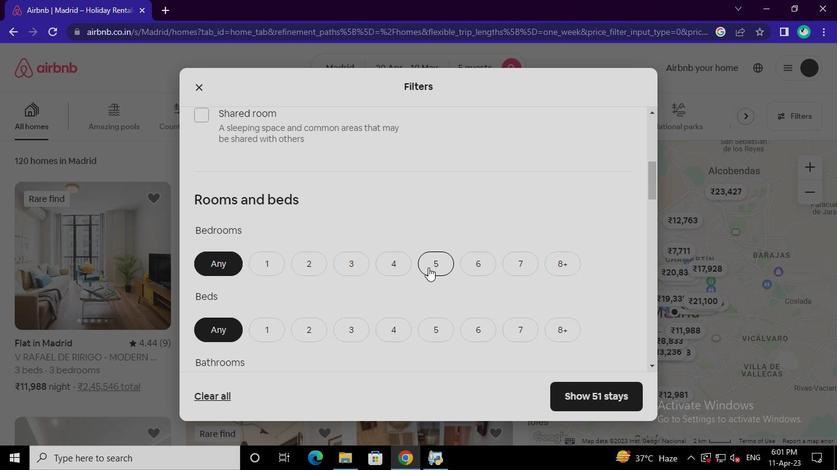 
Action: Mouse moved to (429, 328)
Screenshot: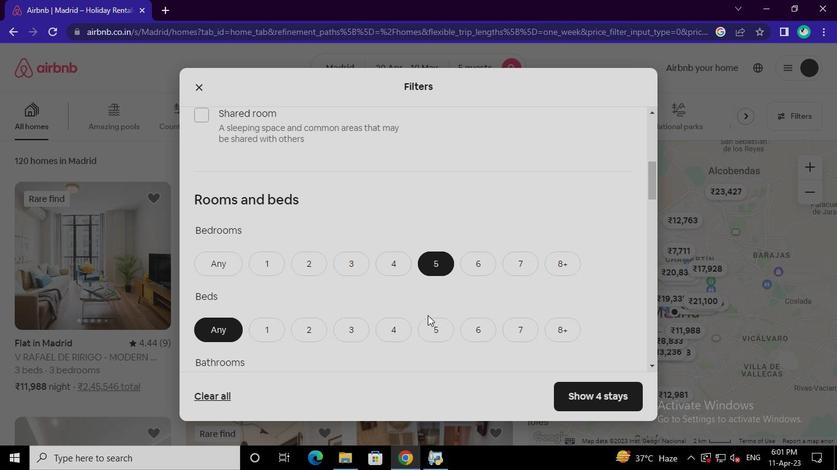 
Action: Mouse pressed left at (429, 328)
Screenshot: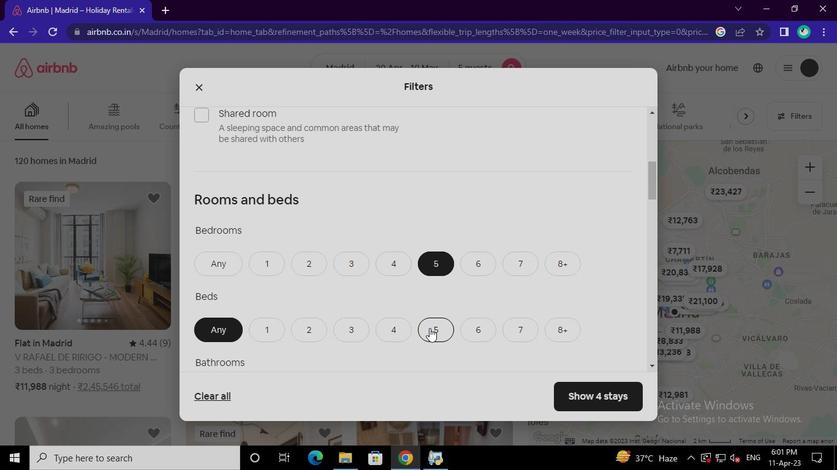 
Action: Mouse moved to (432, 278)
Screenshot: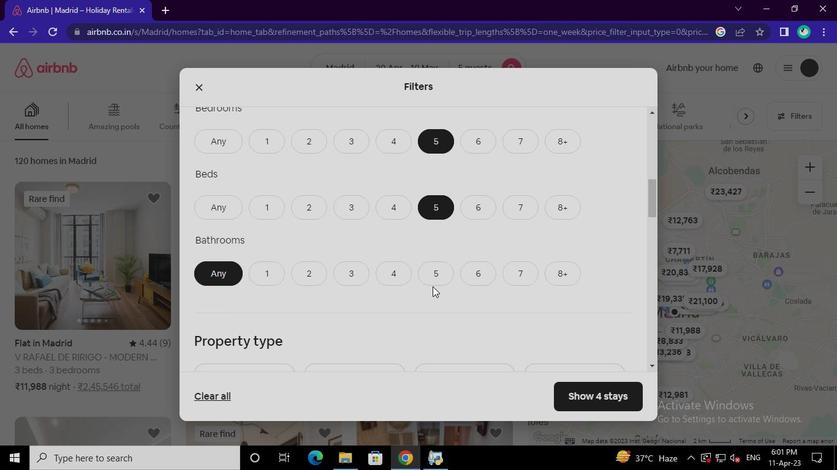 
Action: Mouse pressed left at (432, 278)
Screenshot: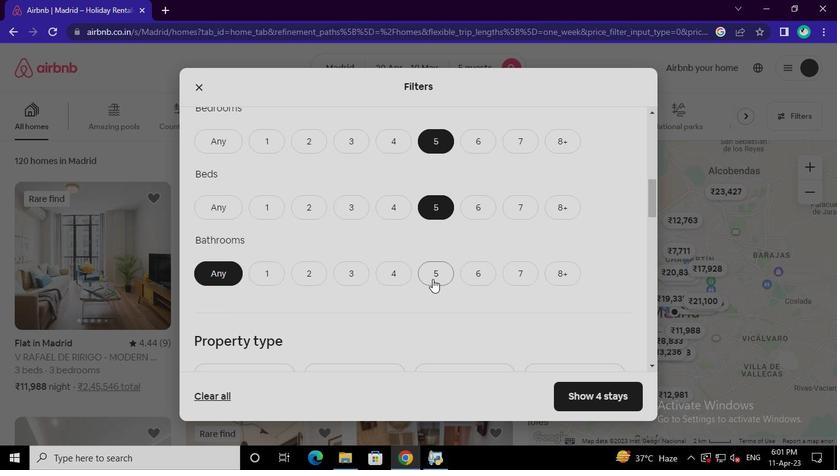 
Action: Mouse moved to (261, 273)
Screenshot: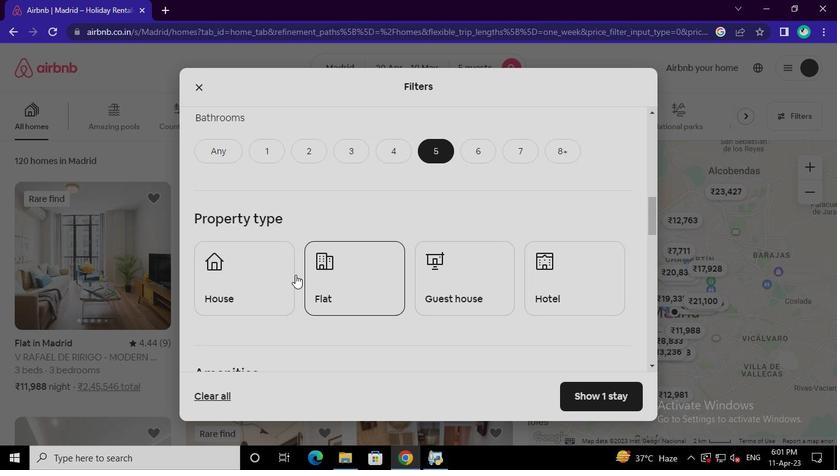 
Action: Mouse pressed left at (261, 273)
Screenshot: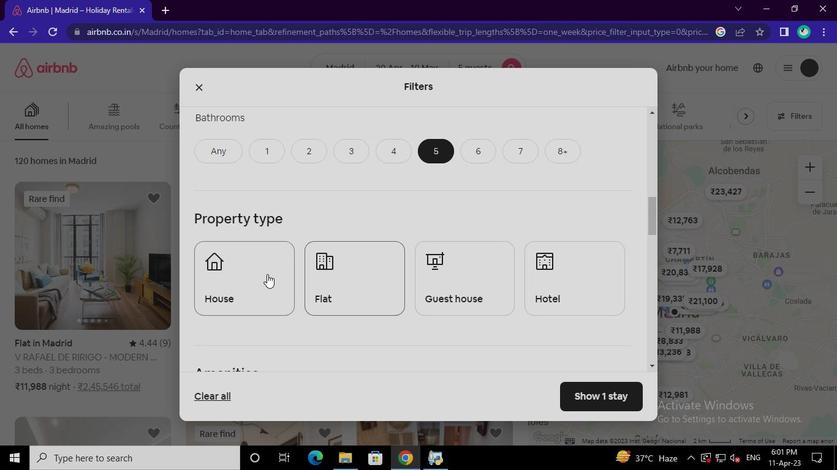 
Action: Mouse moved to (234, 342)
Screenshot: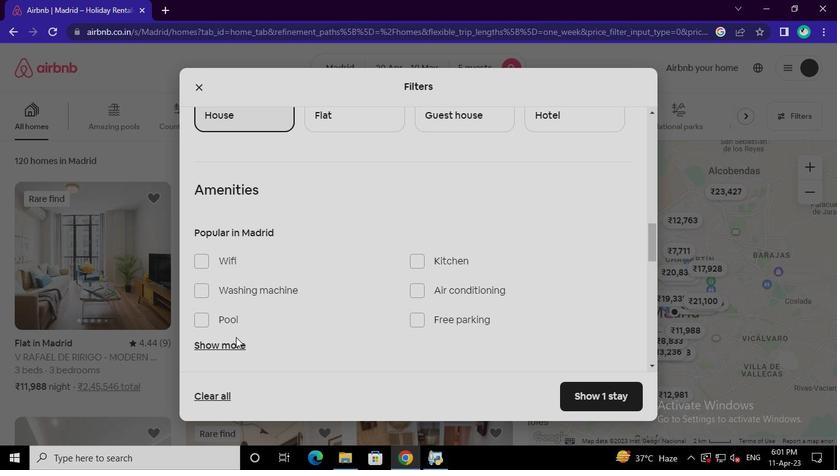 
Action: Mouse pressed left at (234, 342)
Screenshot: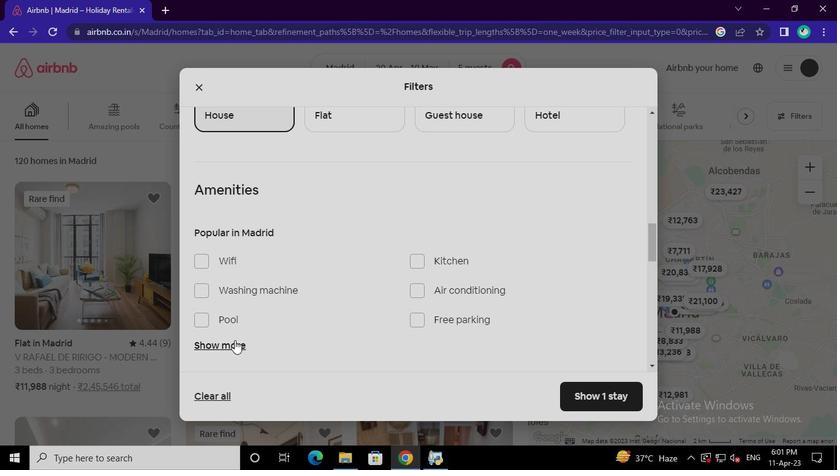 
Action: Mouse moved to (210, 125)
Screenshot: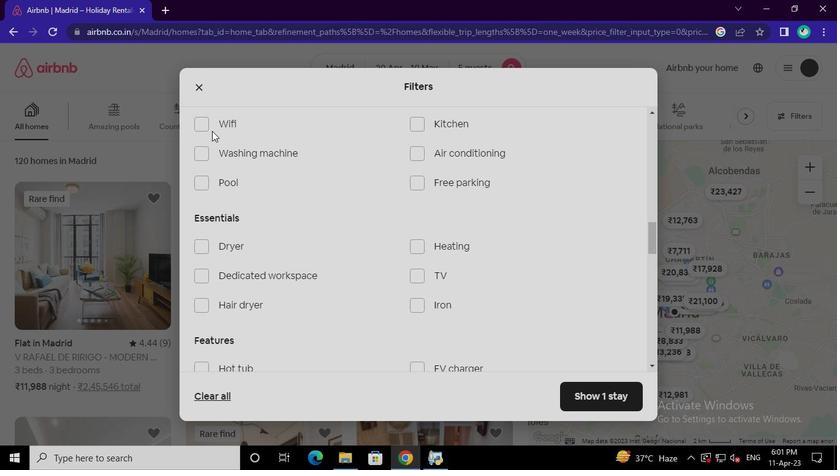 
Action: Mouse pressed left at (210, 125)
Screenshot: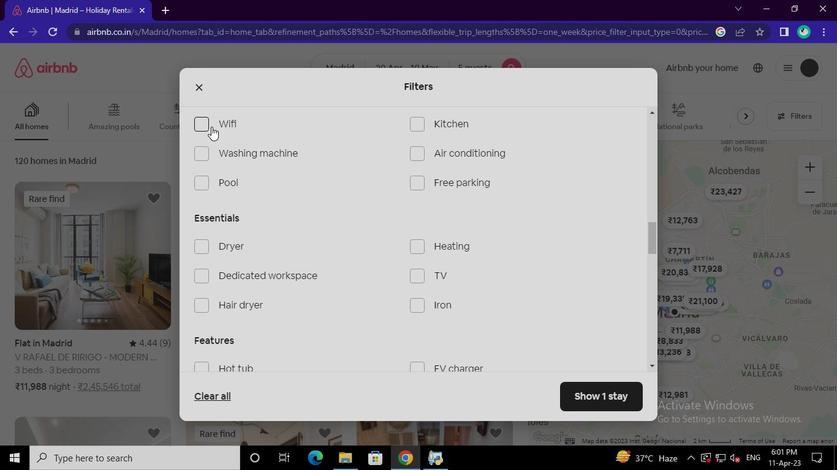 
Action: Mouse moved to (444, 154)
Screenshot: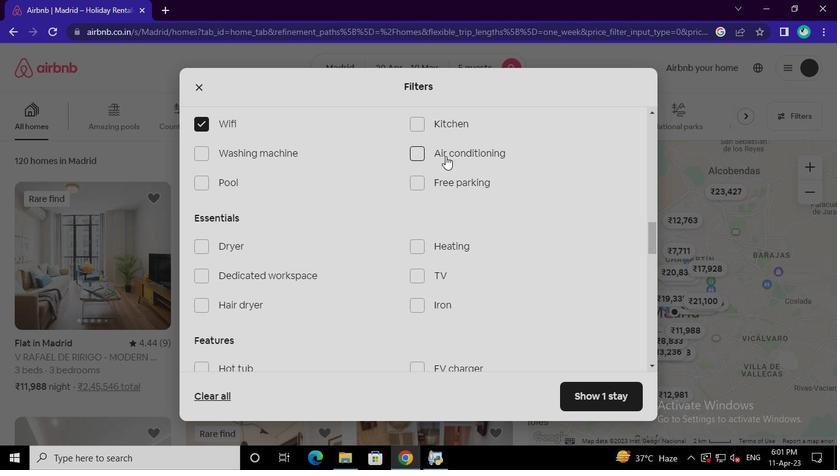 
Action: Mouse pressed left at (444, 154)
Screenshot: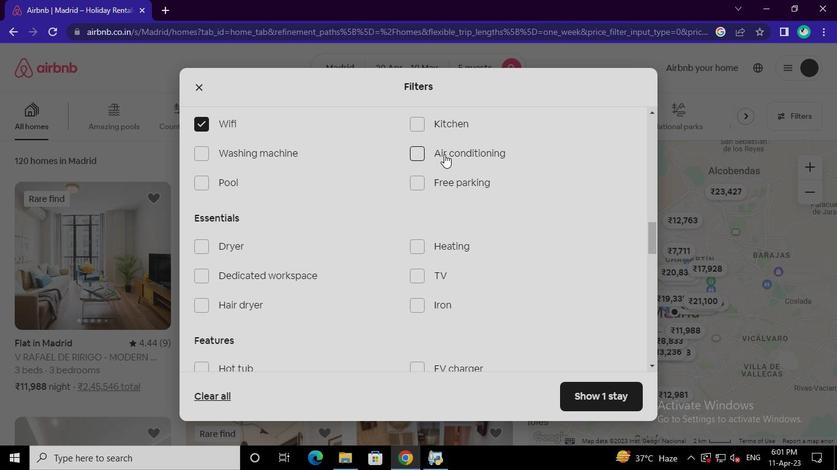
Action: Mouse moved to (443, 180)
Screenshot: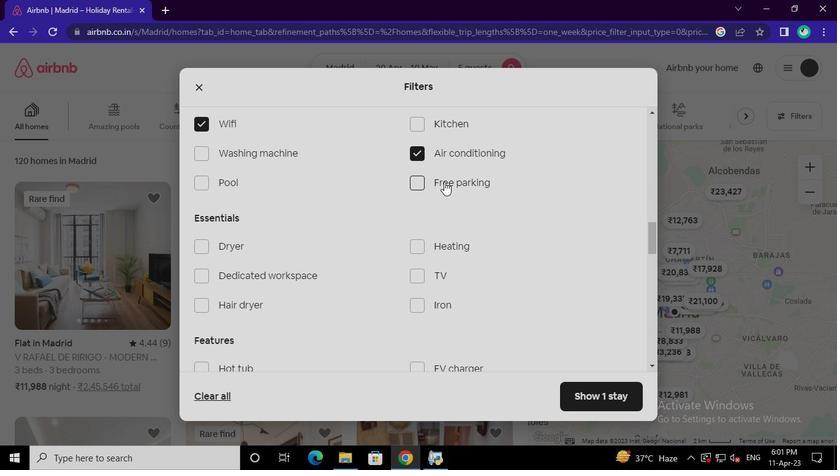 
Action: Mouse pressed left at (443, 180)
Screenshot: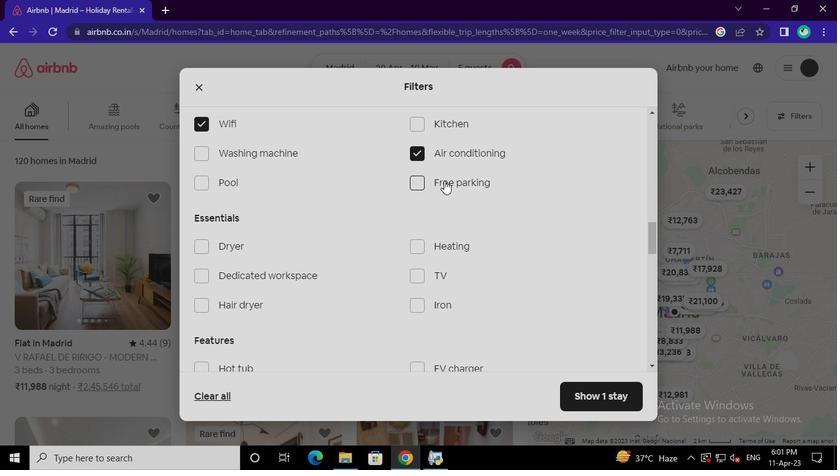 
Action: Mouse moved to (433, 277)
Screenshot: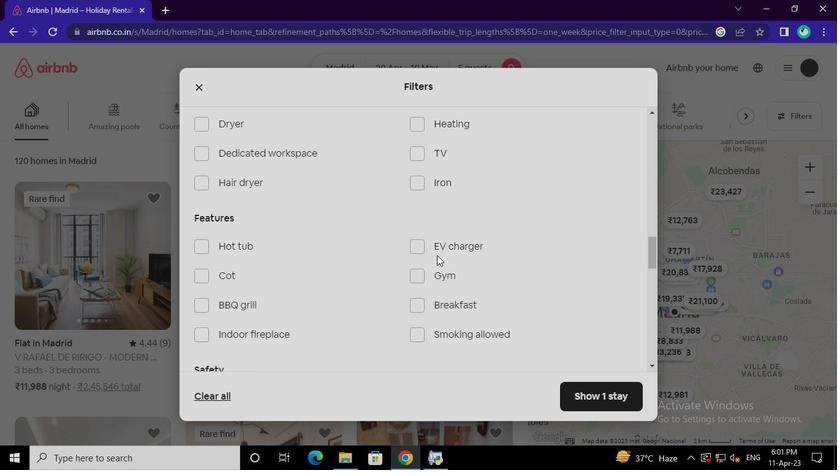 
Action: Mouse pressed left at (433, 277)
Screenshot: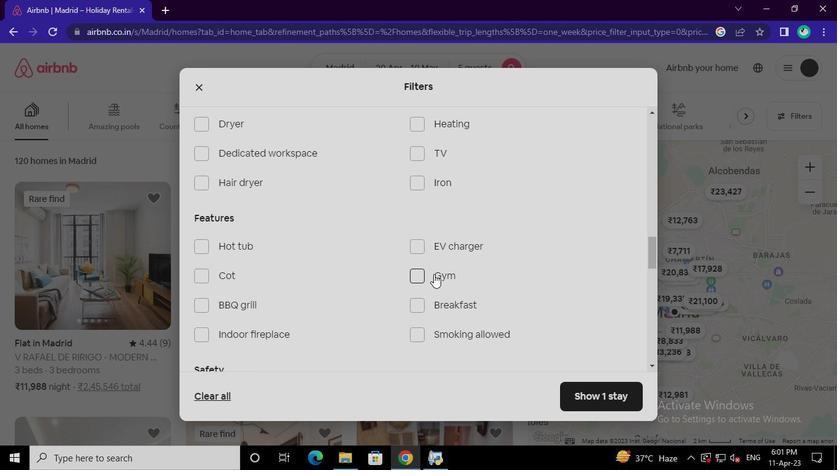 
Action: Mouse moved to (446, 179)
Screenshot: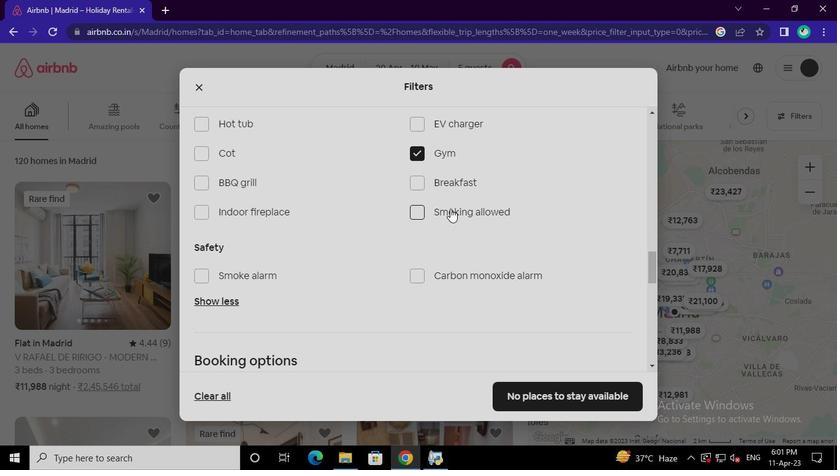 
Action: Mouse pressed left at (446, 179)
Screenshot: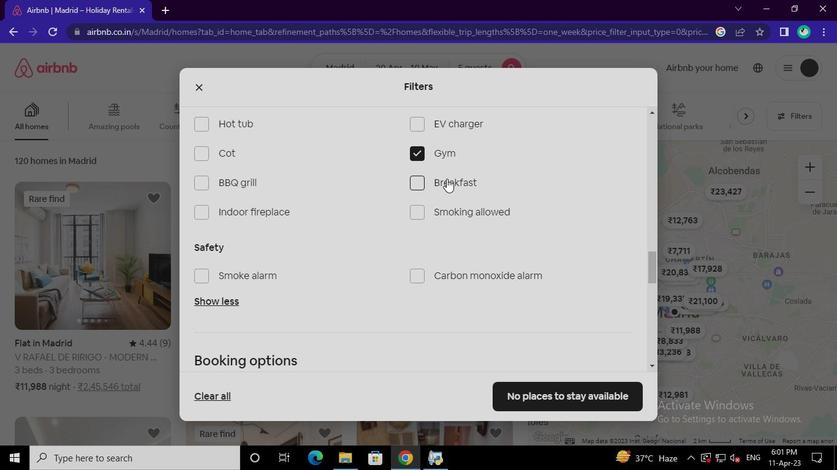 
Action: Mouse moved to (600, 135)
Screenshot: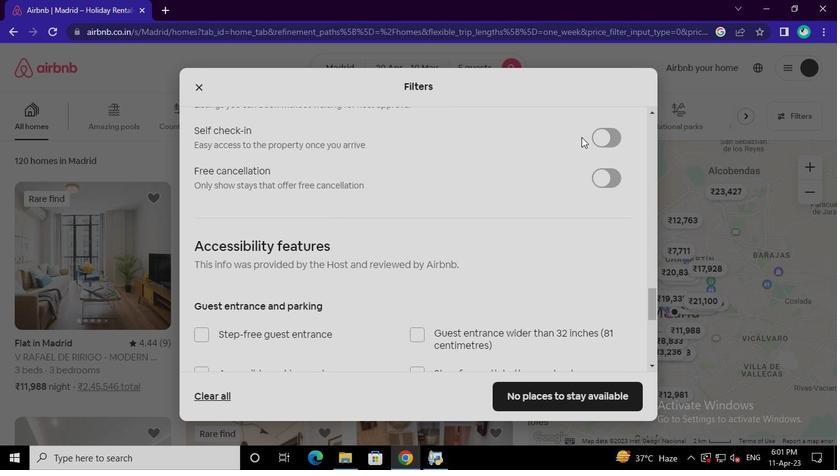 
Action: Mouse pressed left at (600, 135)
Screenshot: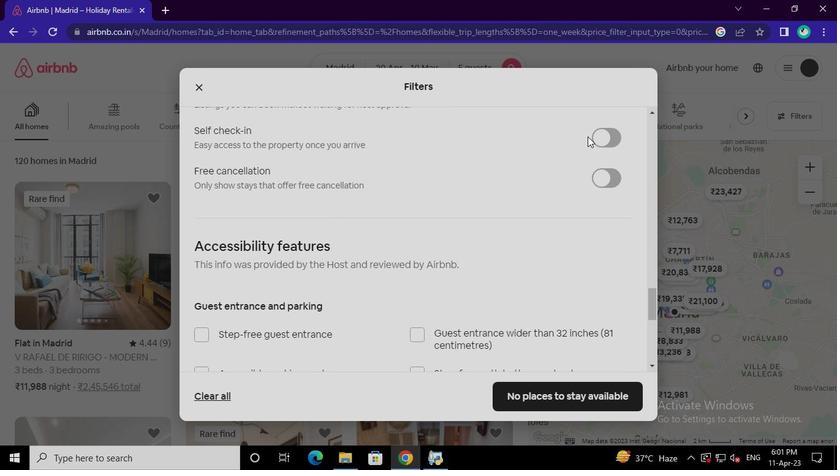 
Action: Mouse moved to (239, 285)
Screenshot: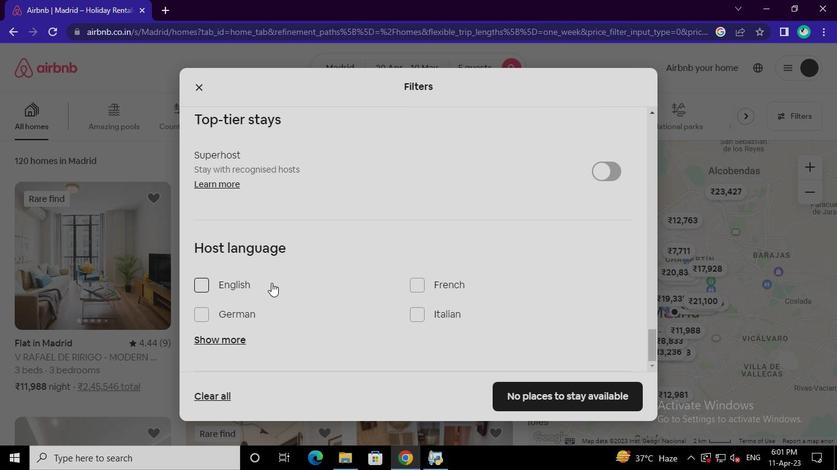 
Action: Mouse pressed left at (239, 285)
Screenshot: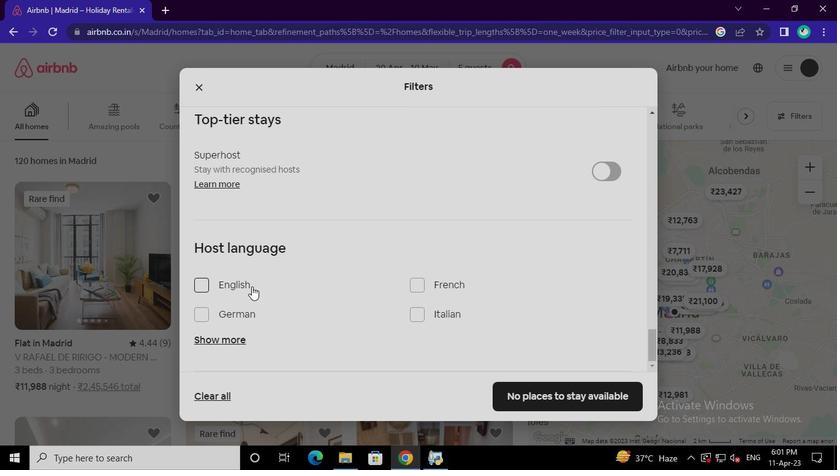 
Action: Mouse moved to (543, 398)
Screenshot: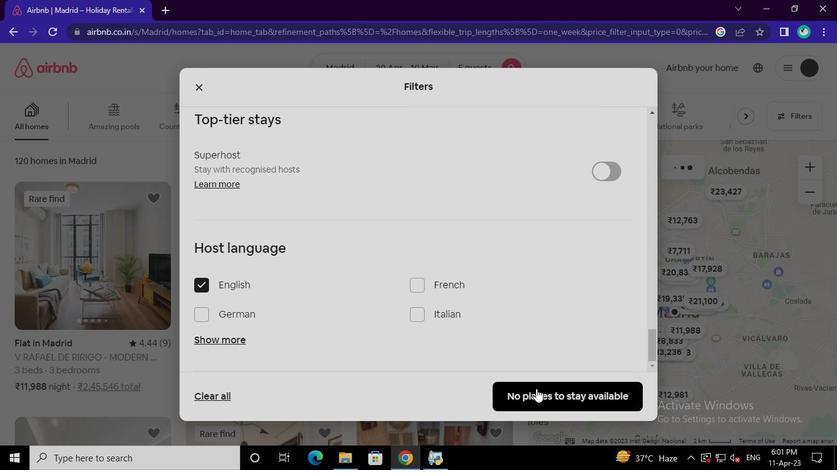 
Action: Mouse pressed left at (543, 398)
Screenshot: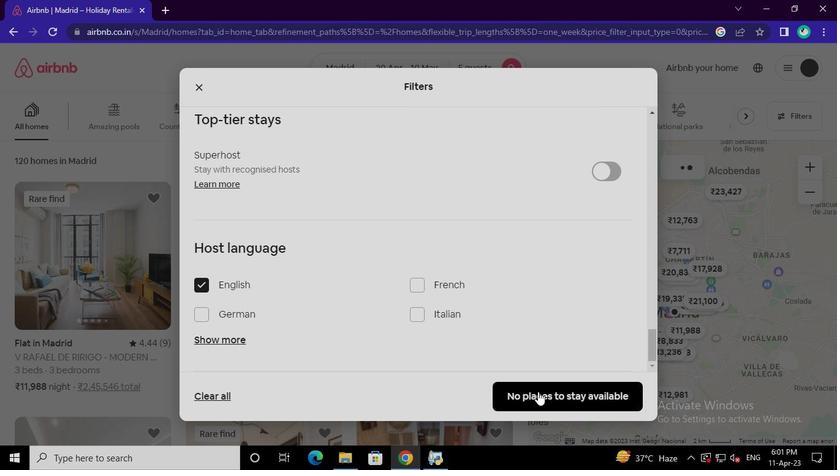 
Action: Mouse moved to (437, 461)
Screenshot: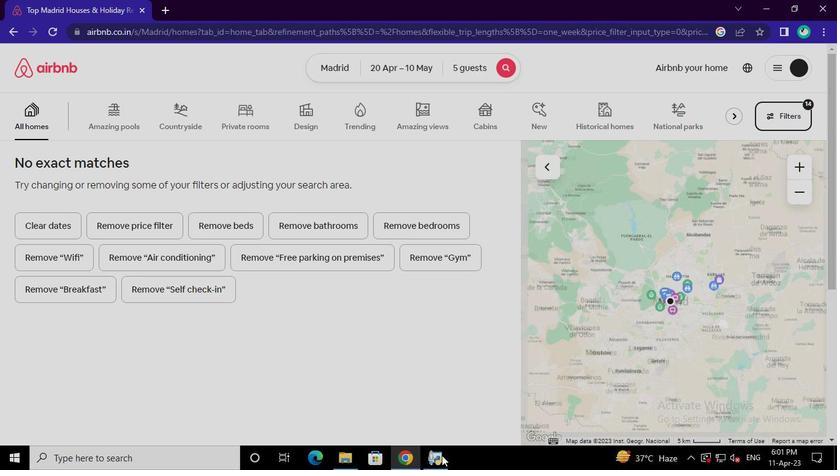 
Action: Mouse pressed left at (437, 461)
Screenshot: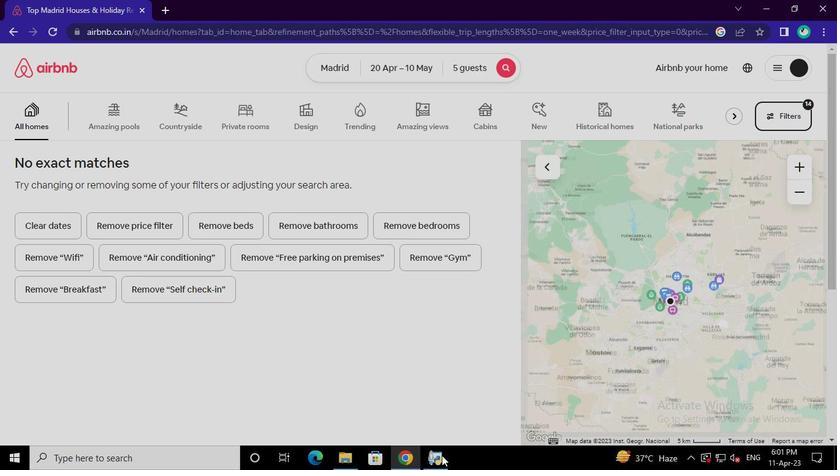 
Action: Mouse moved to (658, 74)
Screenshot: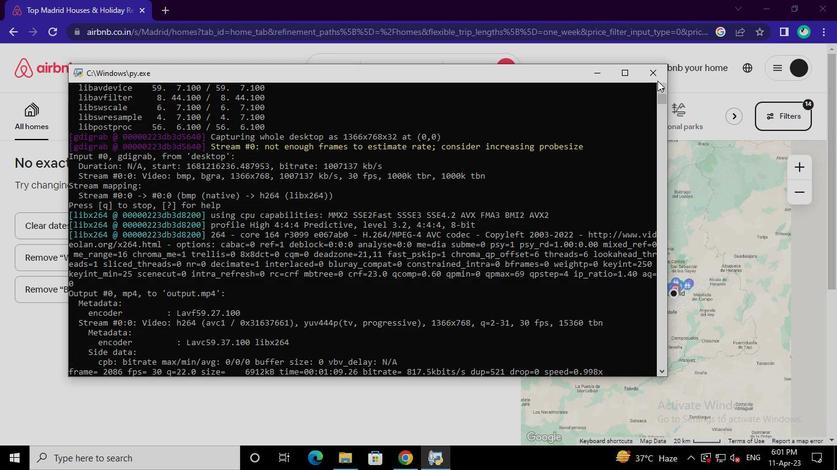 
Action: Mouse pressed left at (658, 74)
Screenshot: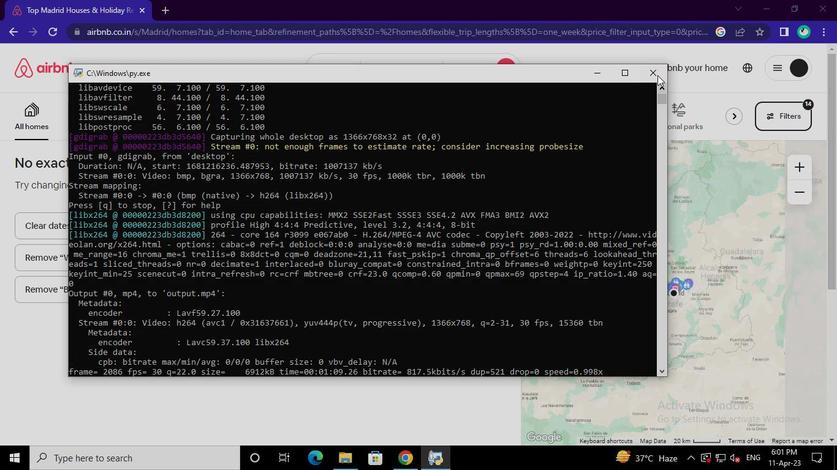 
